 Task: For heading Use Playfair display with Light dark cornflower blue 2 colour & bold.  font size for heading24,  'Change the font style of data to'Roboto mono and font size to 16,  Change the alignment of both headline & data to Align center.  In the sheet  auditingWeeklySales_Analysis_2022
Action: Mouse moved to (82, 130)
Screenshot: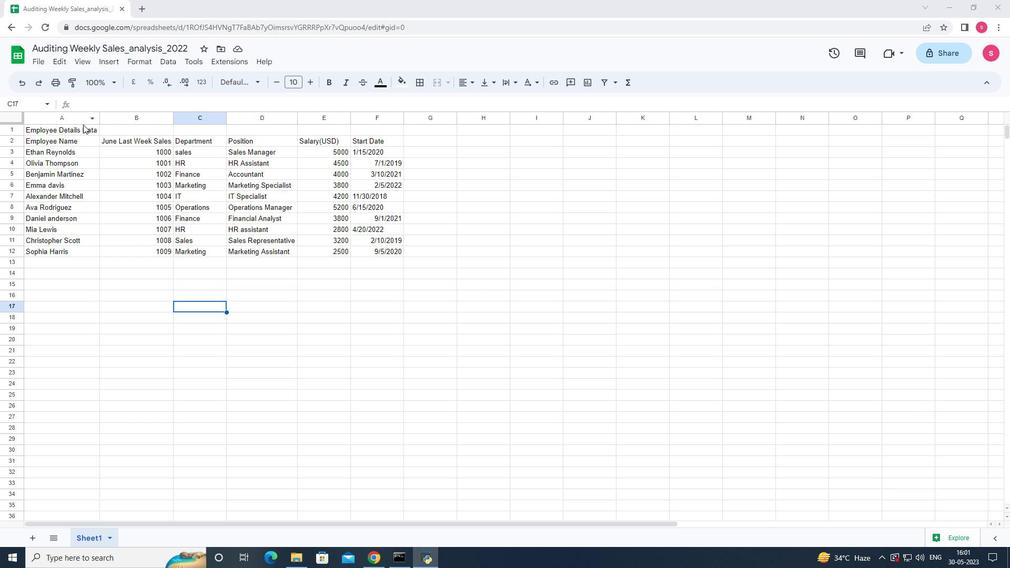 
Action: Mouse pressed left at (82, 130)
Screenshot: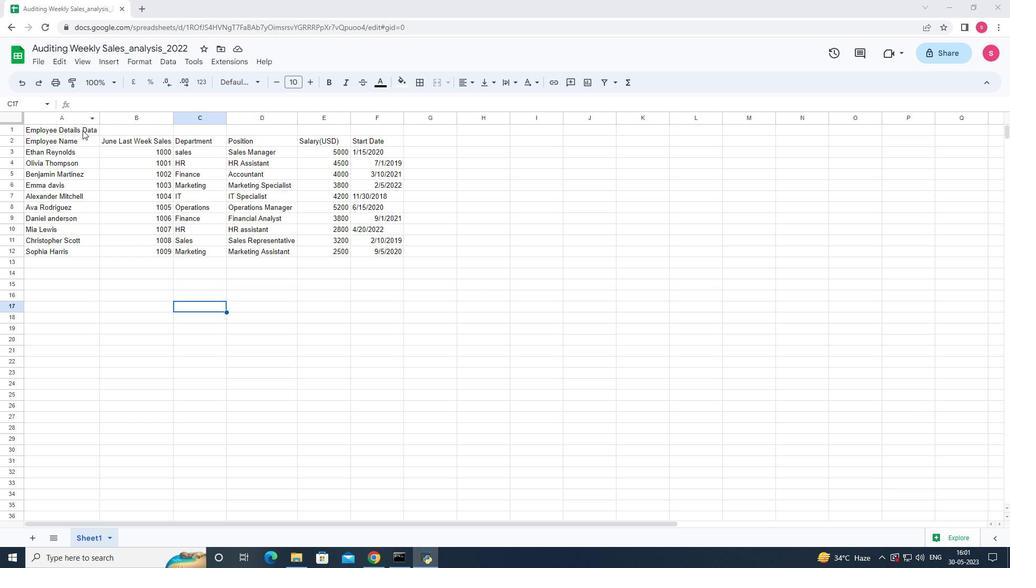 
Action: Mouse moved to (255, 82)
Screenshot: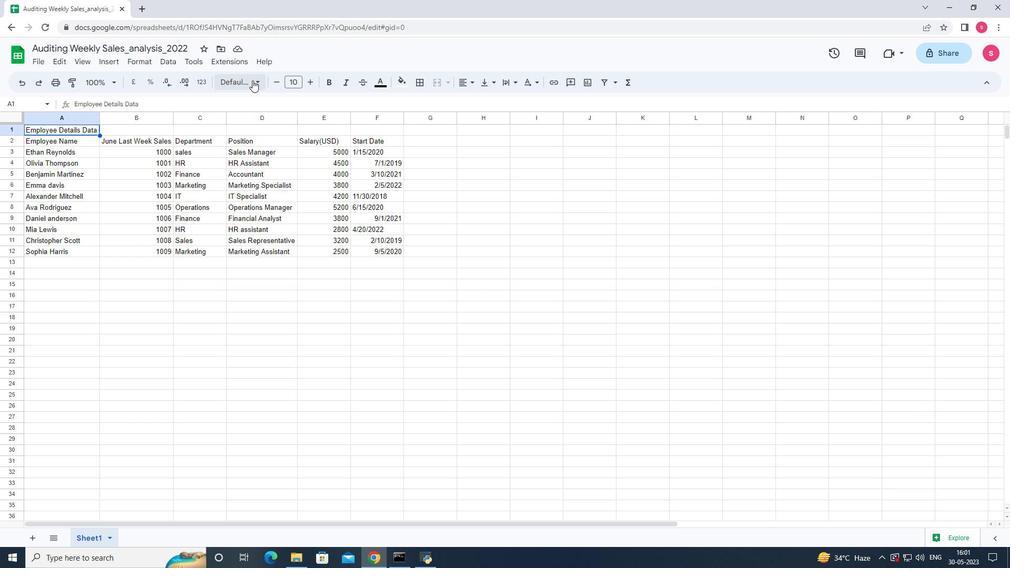 
Action: Mouse pressed left at (255, 82)
Screenshot: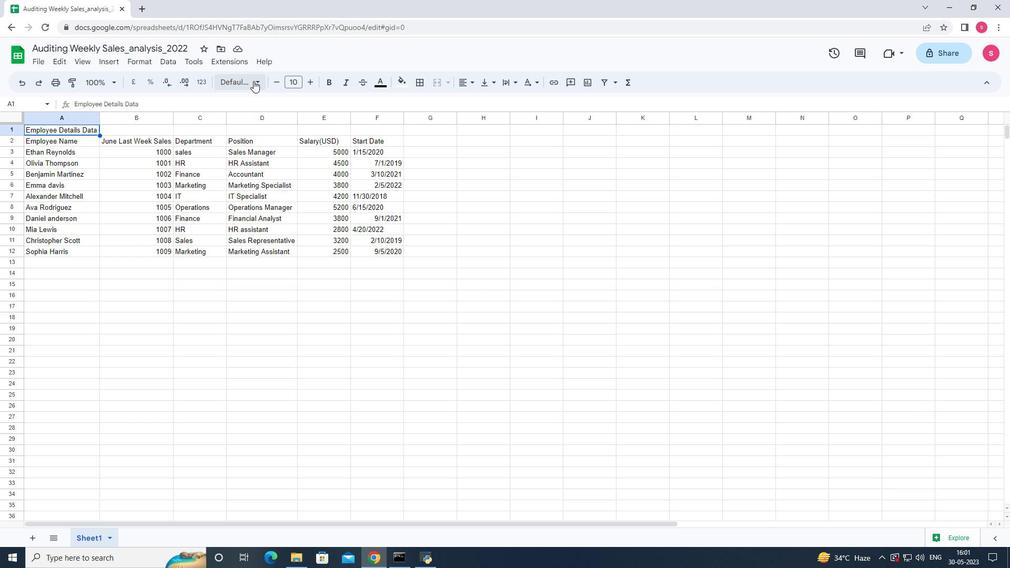 
Action: Mouse moved to (255, 417)
Screenshot: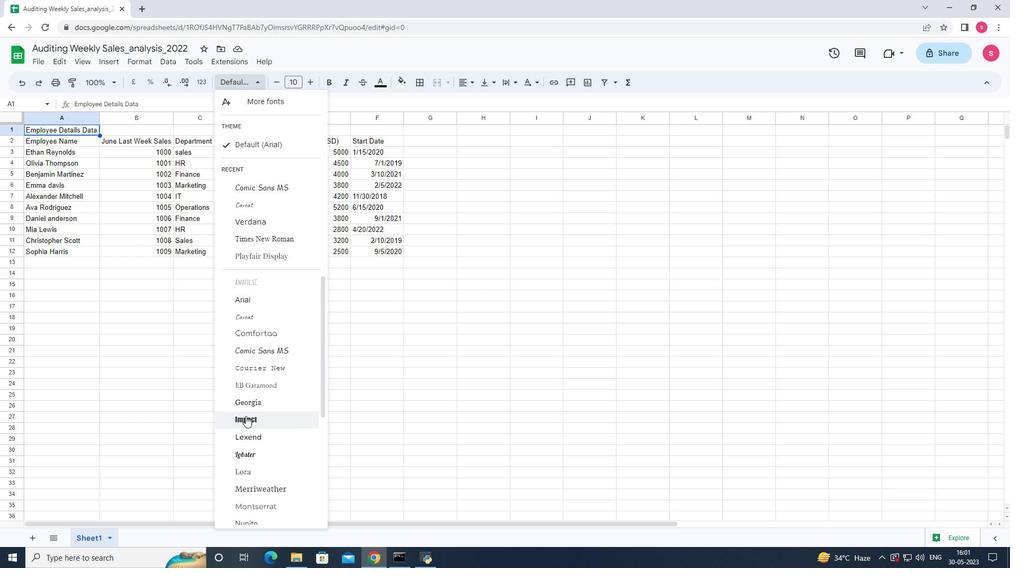 
Action: Mouse scrolled (255, 417) with delta (0, 0)
Screenshot: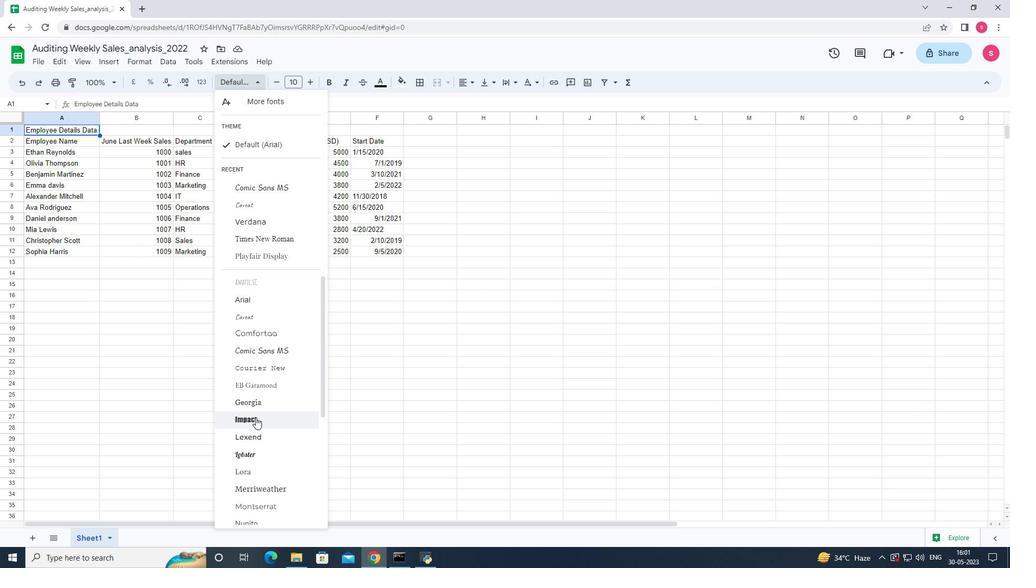 
Action: Mouse scrolled (255, 417) with delta (0, 0)
Screenshot: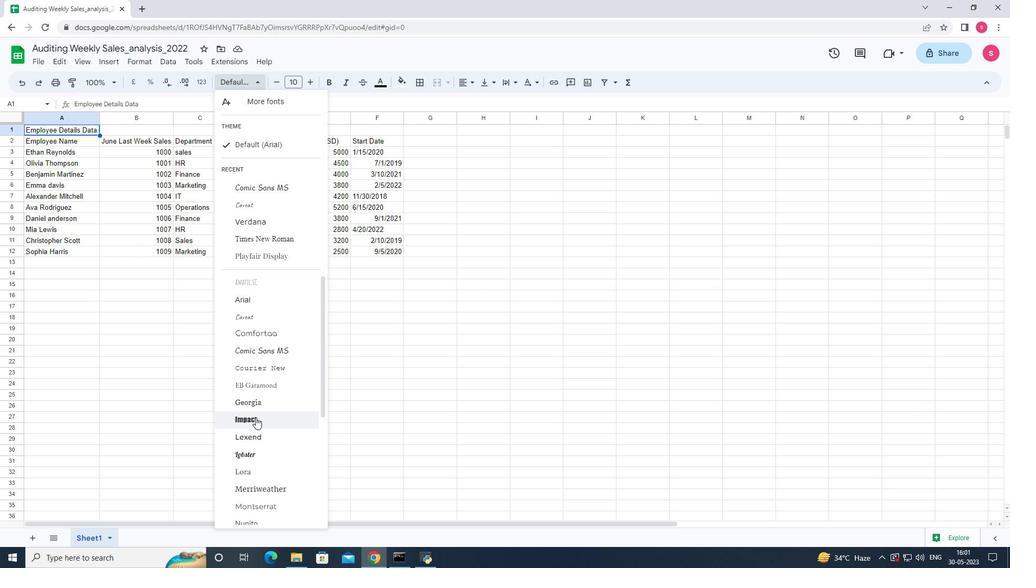 
Action: Mouse scrolled (255, 417) with delta (0, 0)
Screenshot: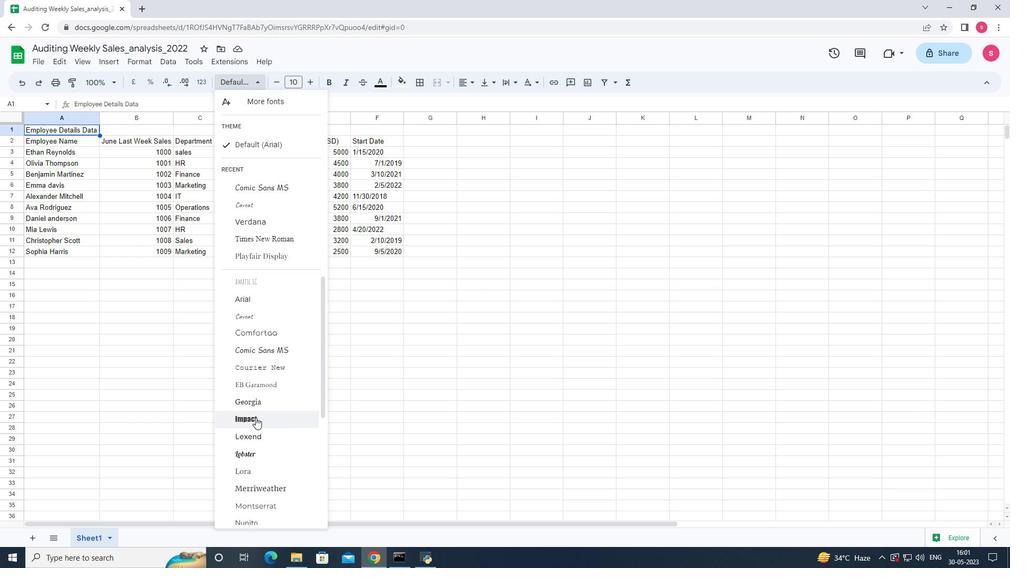 
Action: Mouse scrolled (255, 417) with delta (0, 0)
Screenshot: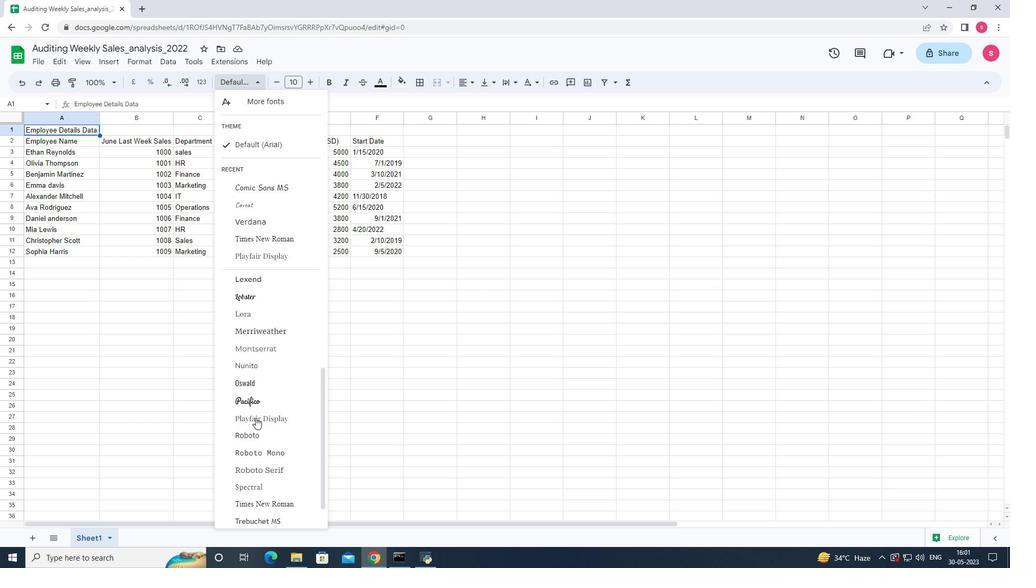 
Action: Mouse scrolled (255, 417) with delta (0, 0)
Screenshot: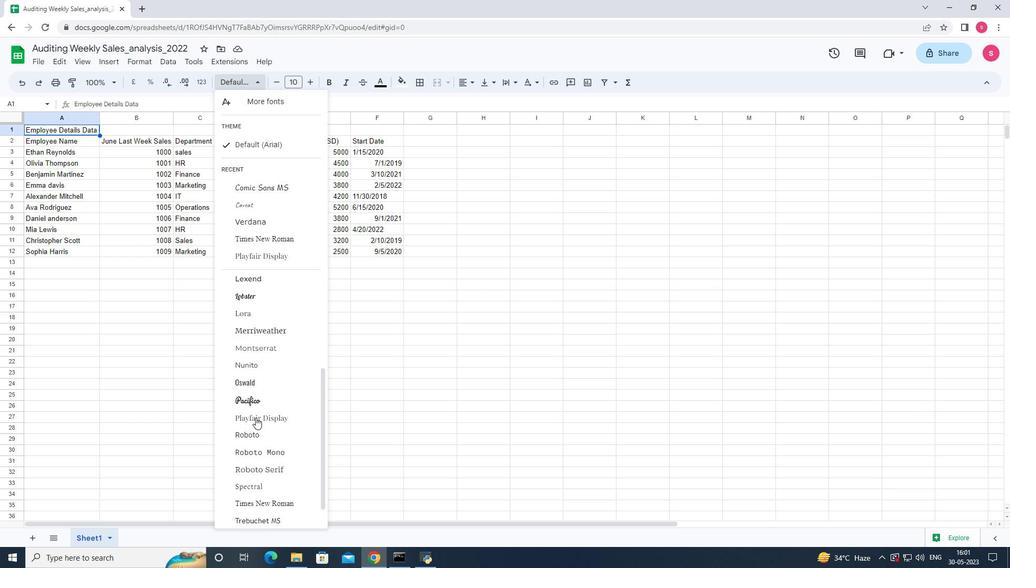 
Action: Mouse moved to (263, 396)
Screenshot: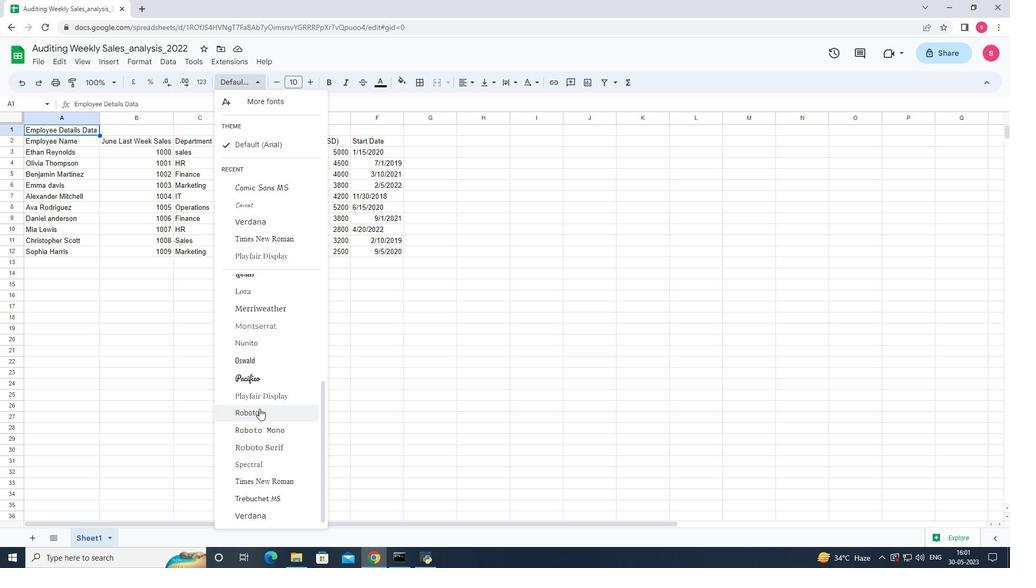 
Action: Mouse pressed left at (263, 396)
Screenshot: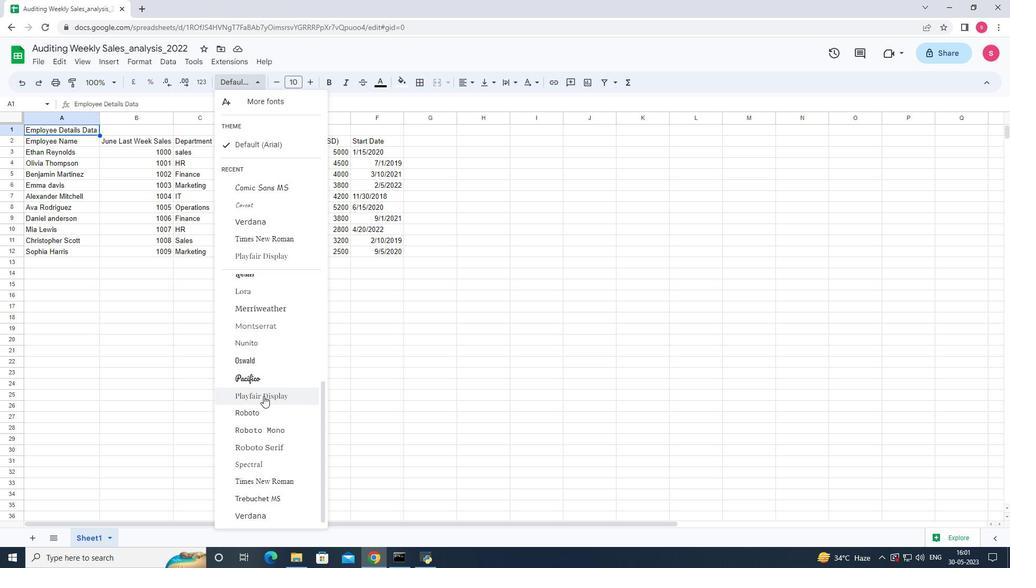 
Action: Mouse moved to (380, 84)
Screenshot: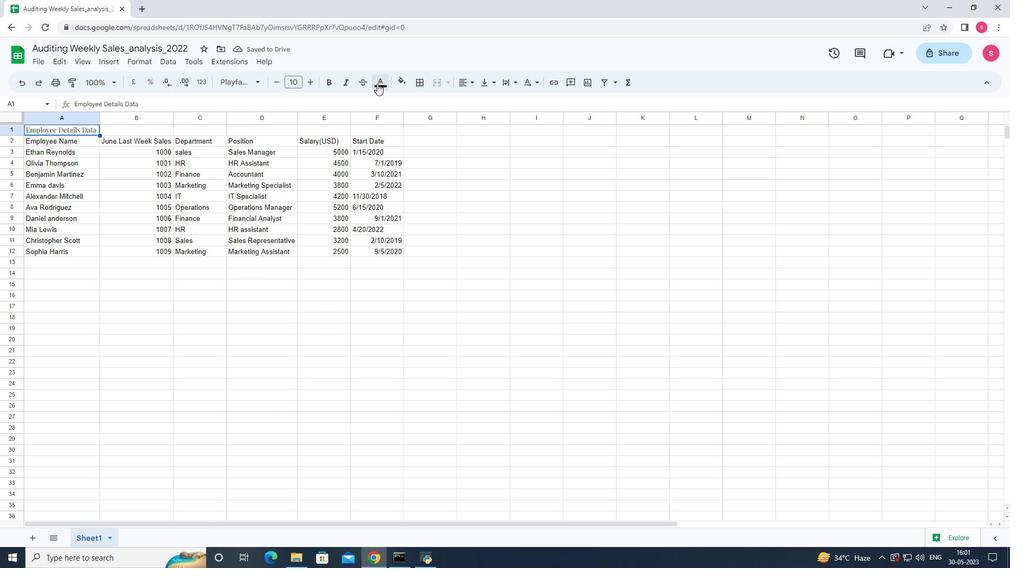 
Action: Mouse pressed left at (380, 84)
Screenshot: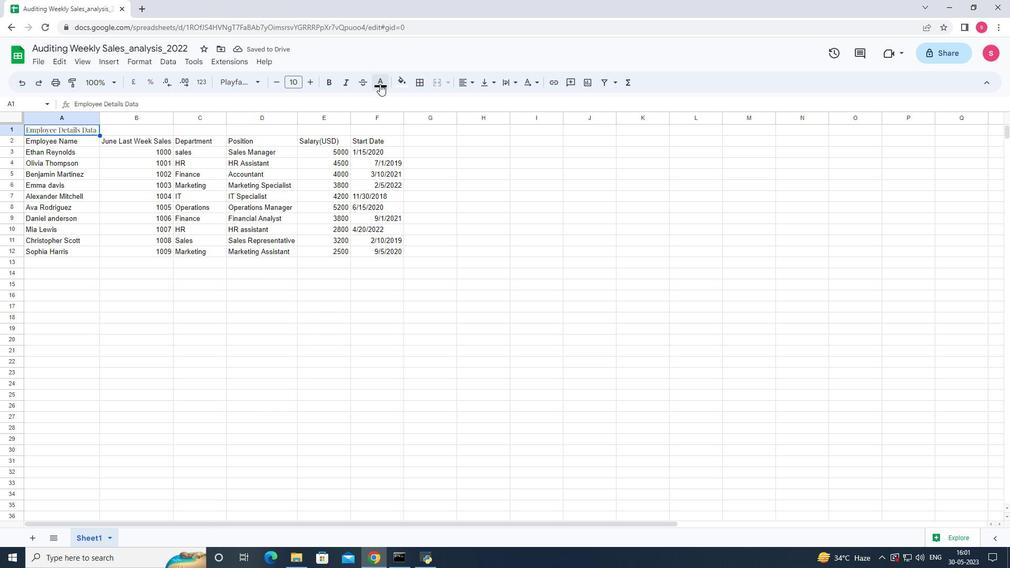 
Action: Mouse moved to (450, 188)
Screenshot: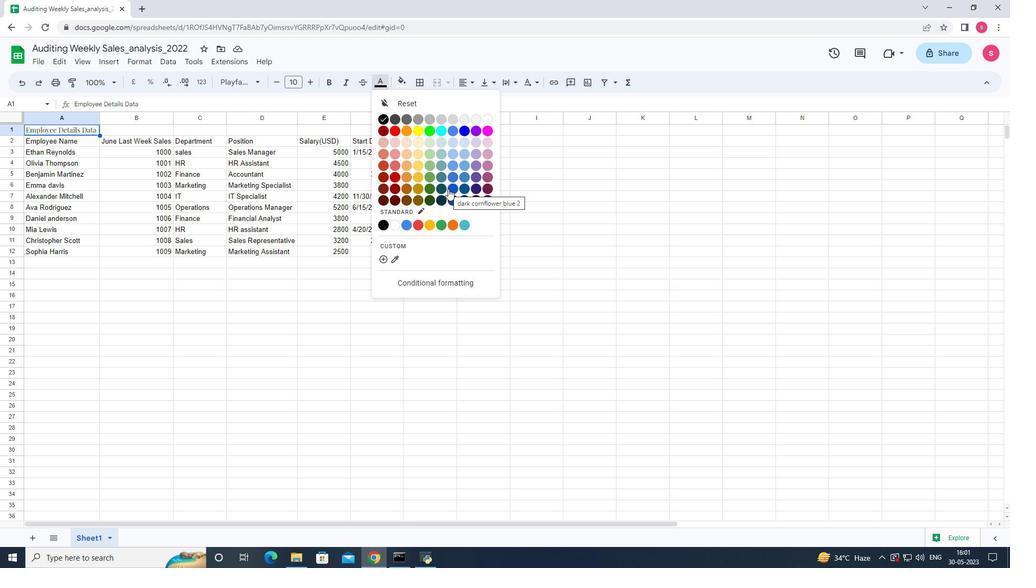 
Action: Mouse pressed left at (450, 188)
Screenshot: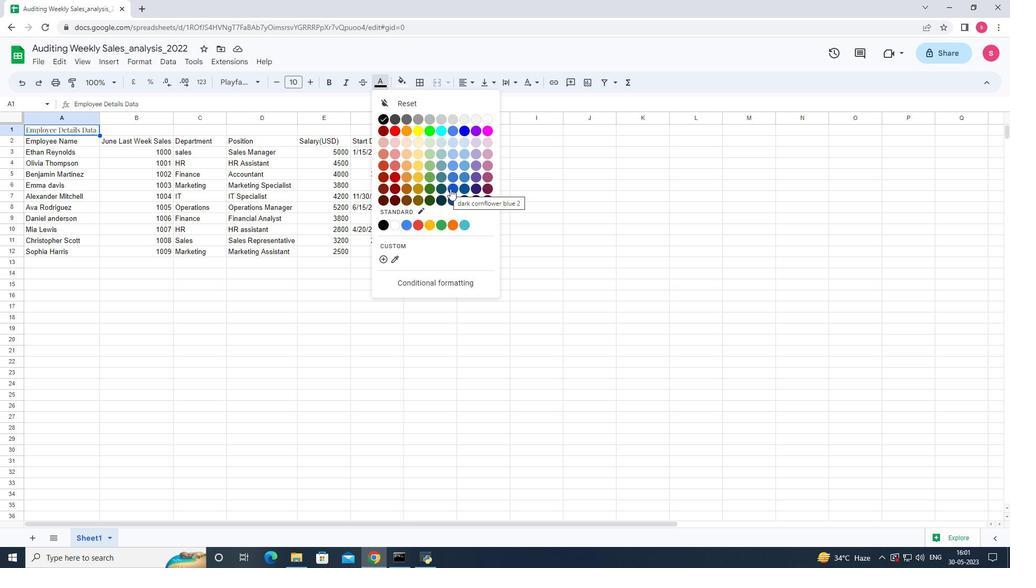 
Action: Mouse moved to (130, 59)
Screenshot: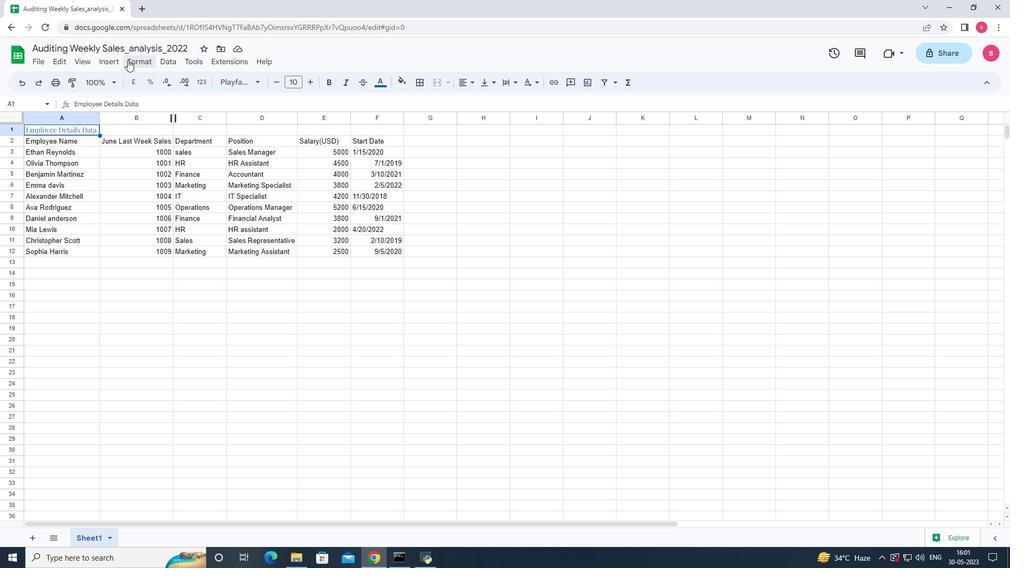 
Action: Mouse pressed left at (130, 59)
Screenshot: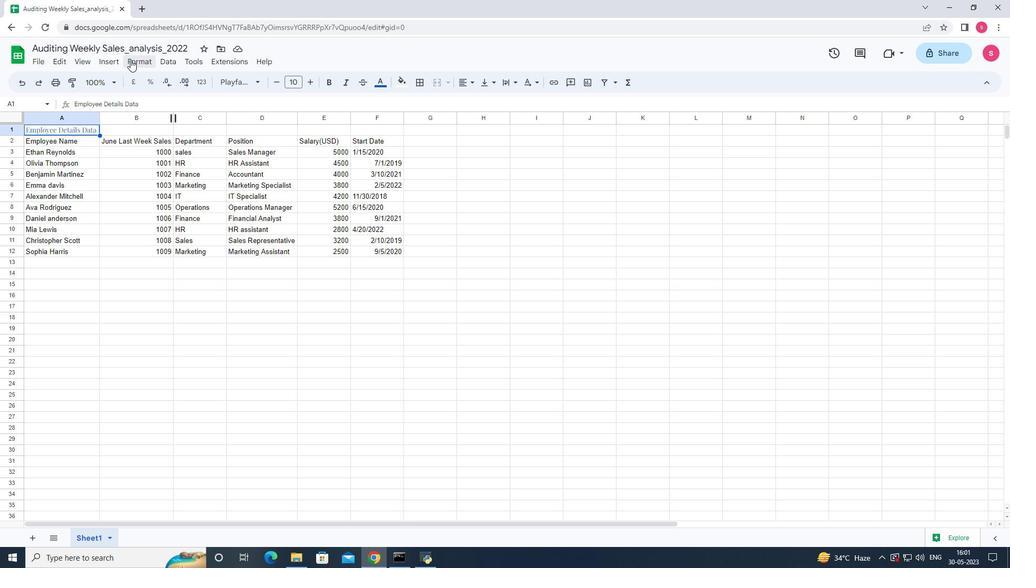 
Action: Mouse moved to (103, 64)
Screenshot: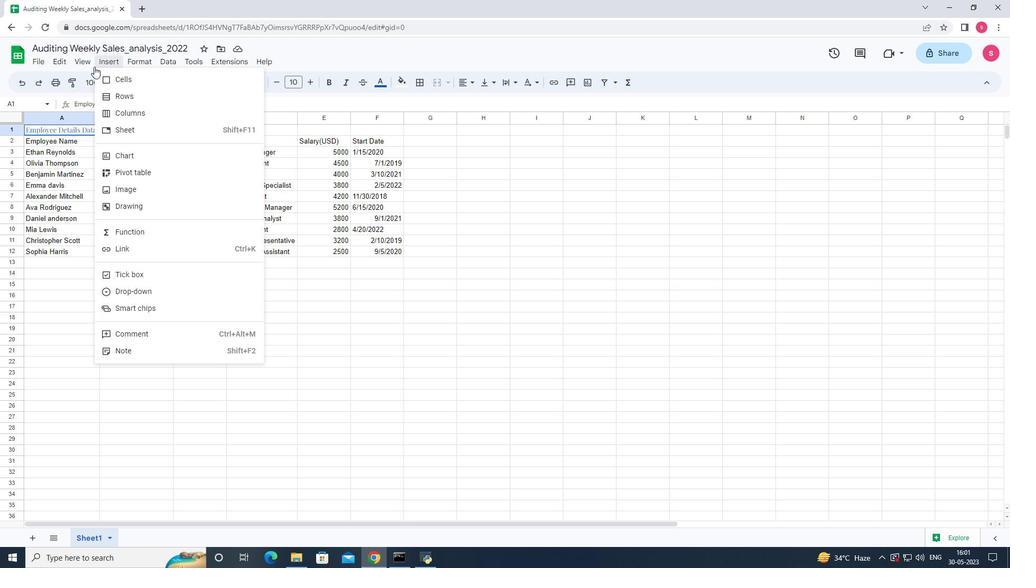 
Action: Mouse pressed left at (103, 64)
Screenshot: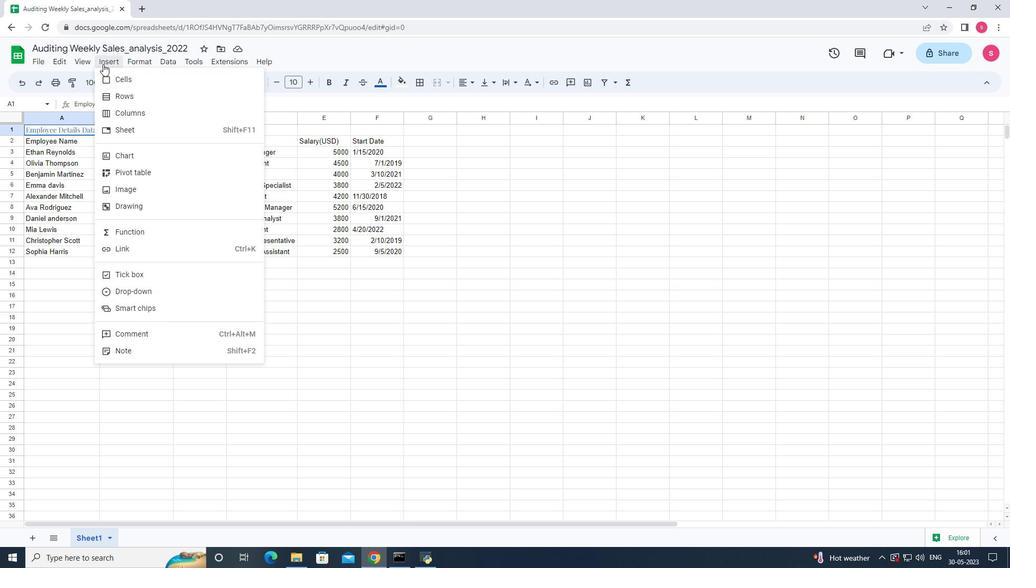 
Action: Mouse moved to (133, 64)
Screenshot: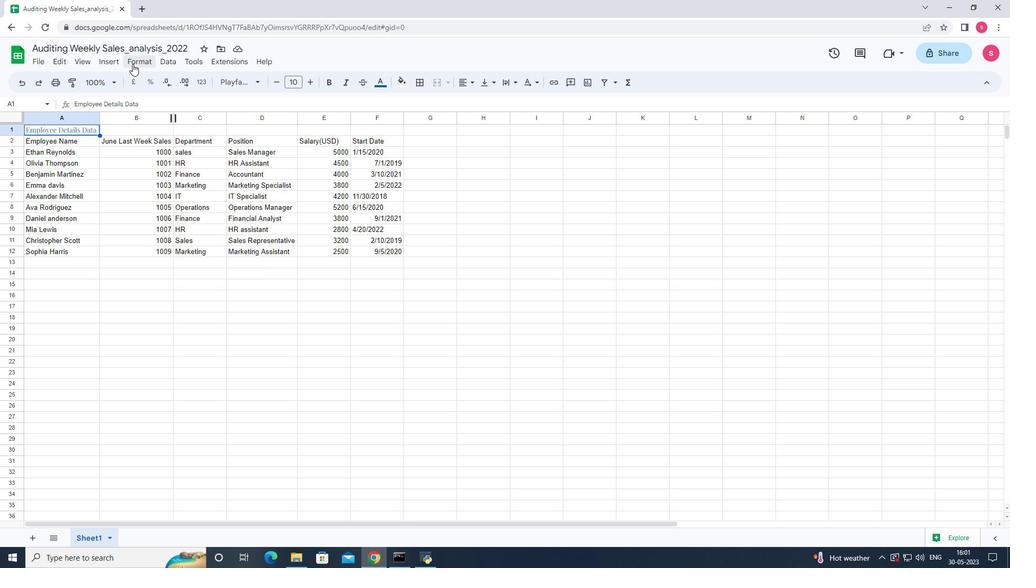
Action: Mouse pressed left at (133, 64)
Screenshot: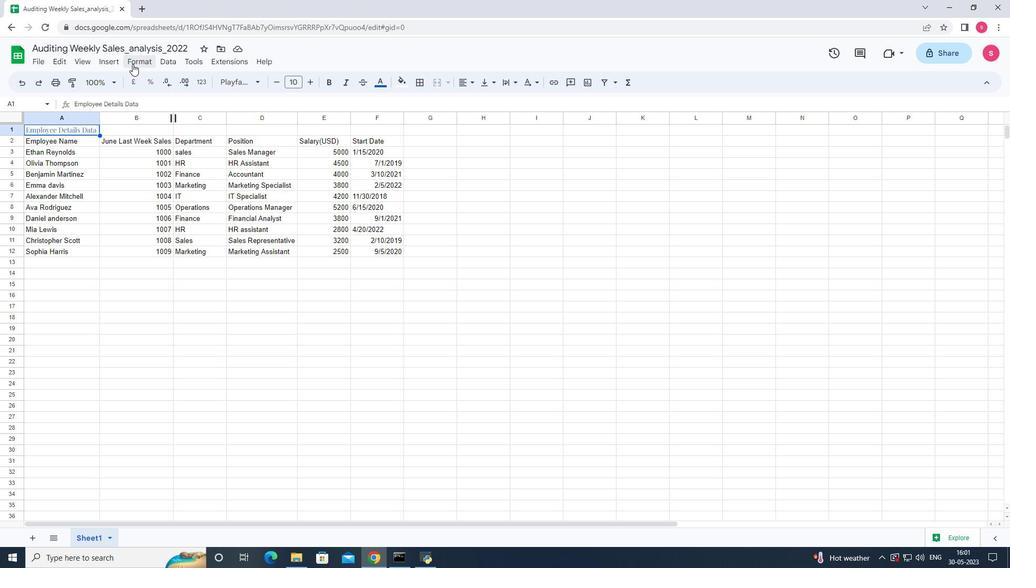 
Action: Mouse moved to (118, 61)
Screenshot: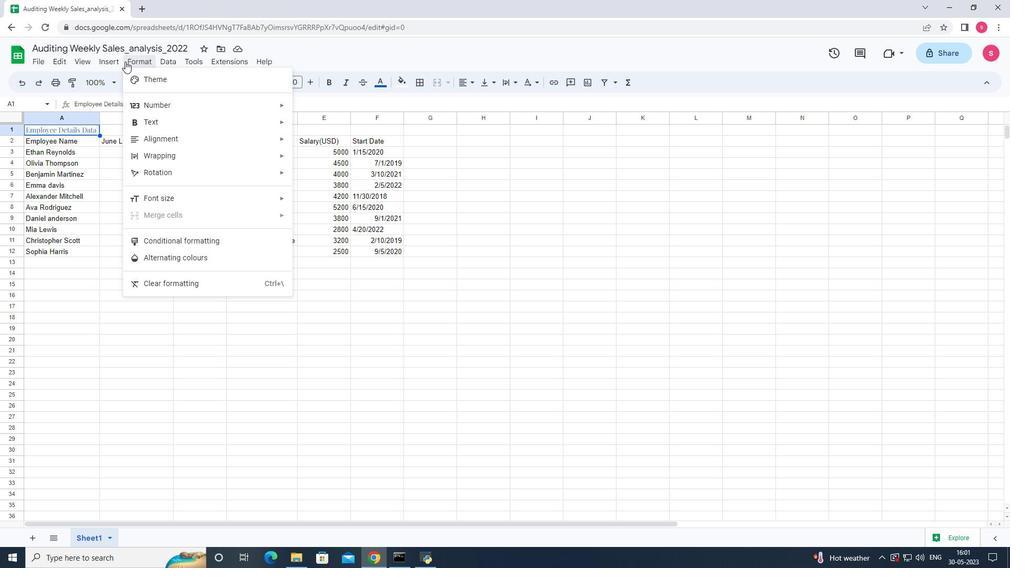 
Action: Mouse pressed left at (118, 61)
Screenshot: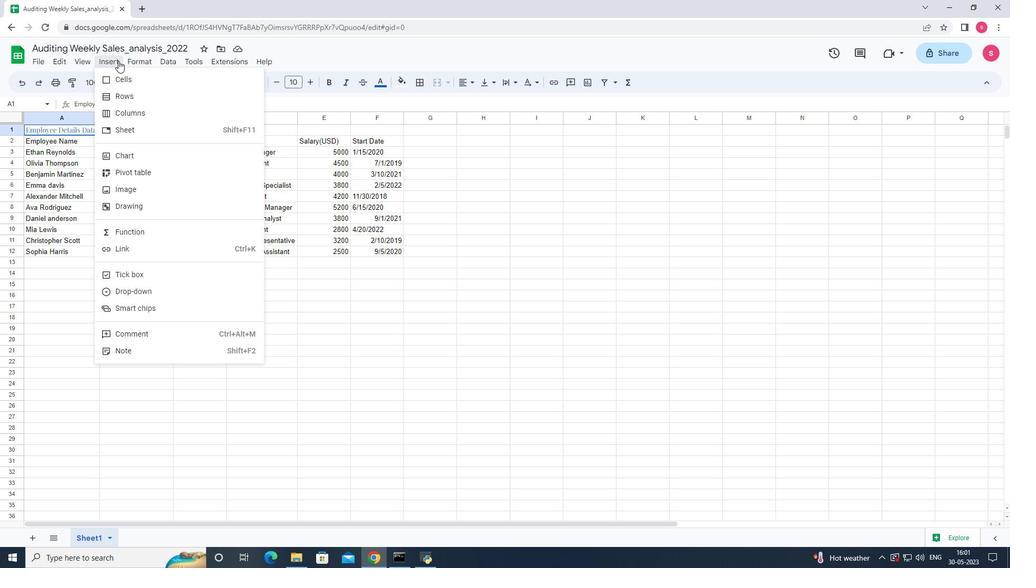 
Action: Mouse pressed left at (118, 61)
Screenshot: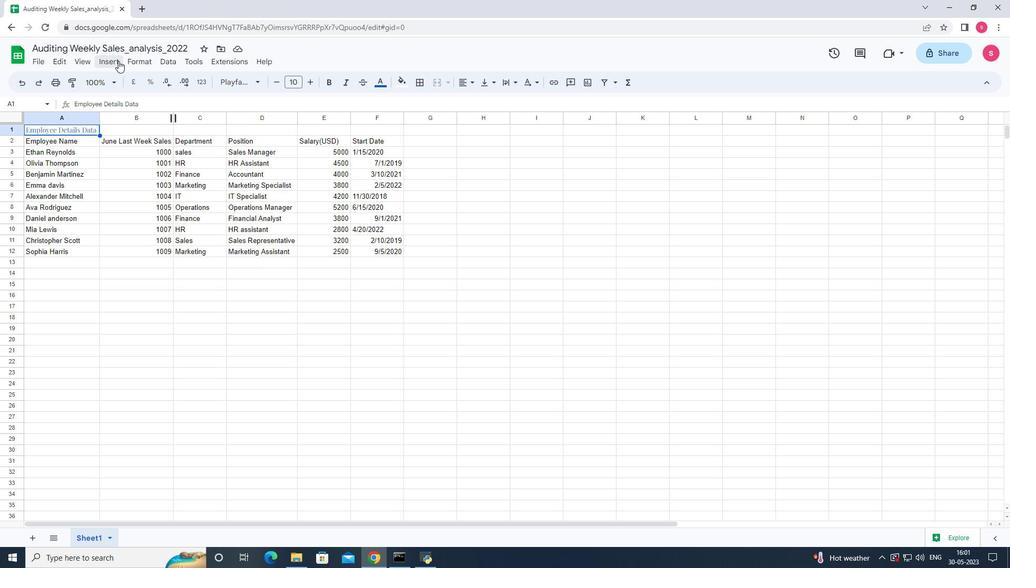 
Action: Mouse moved to (172, 60)
Screenshot: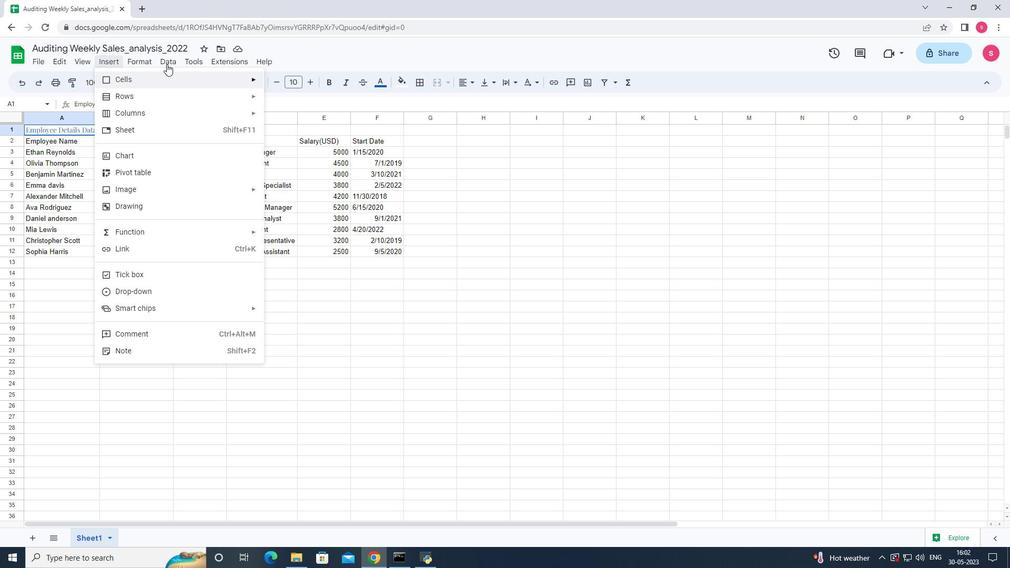 
Action: Mouse pressed left at (172, 60)
Screenshot: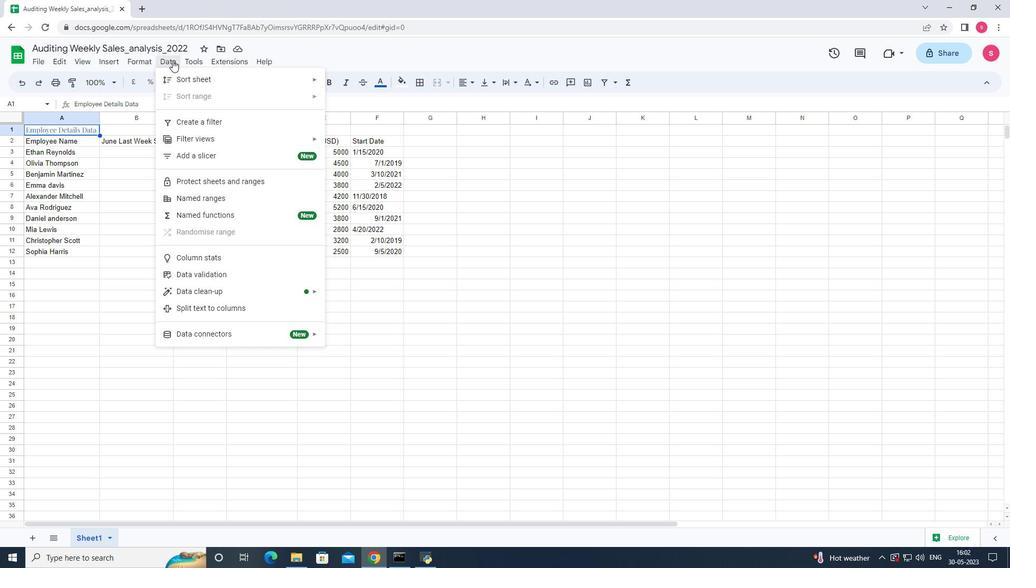 
Action: Mouse pressed left at (172, 60)
Screenshot: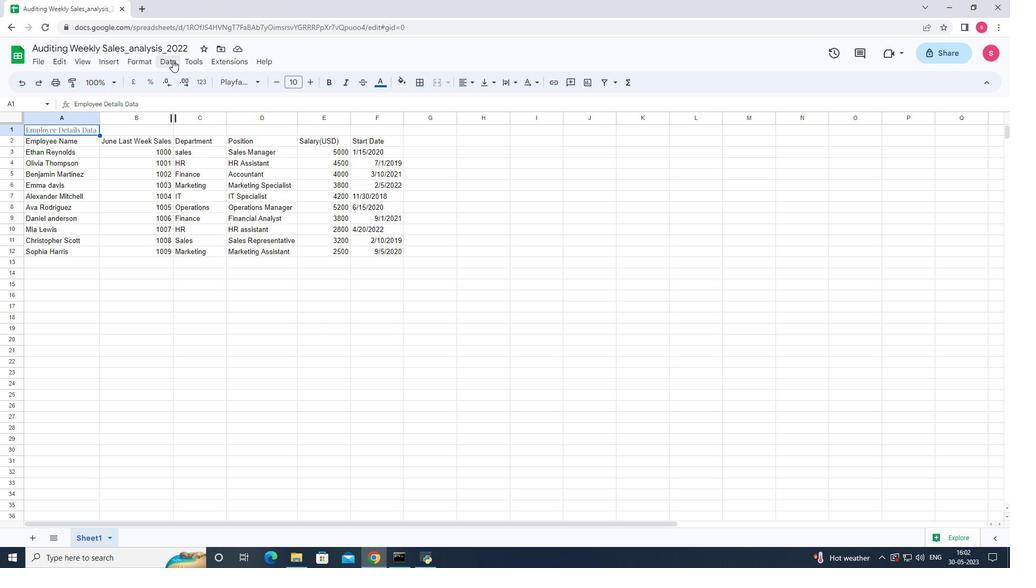 
Action: Mouse moved to (326, 121)
Screenshot: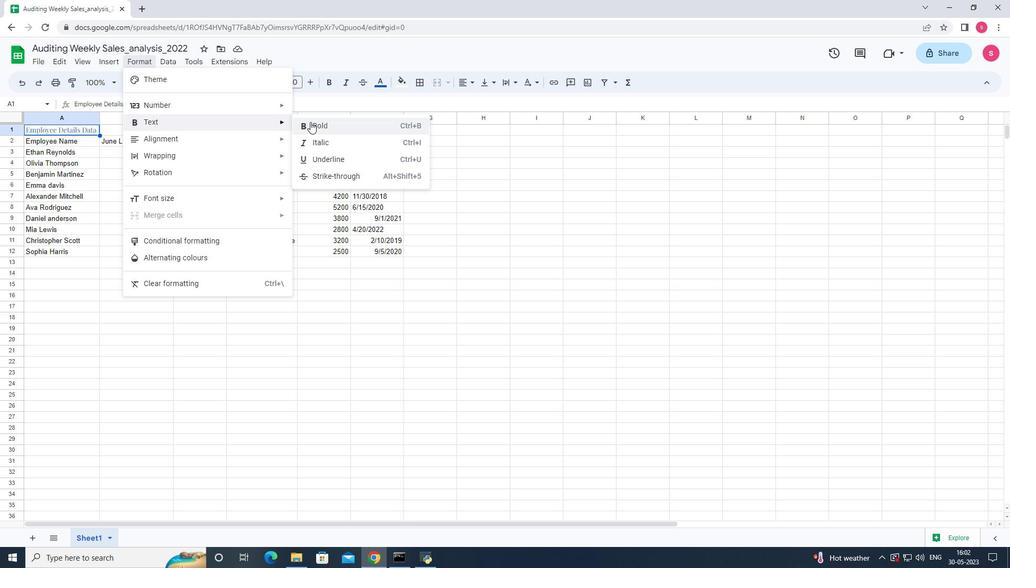
Action: Mouse pressed left at (326, 121)
Screenshot: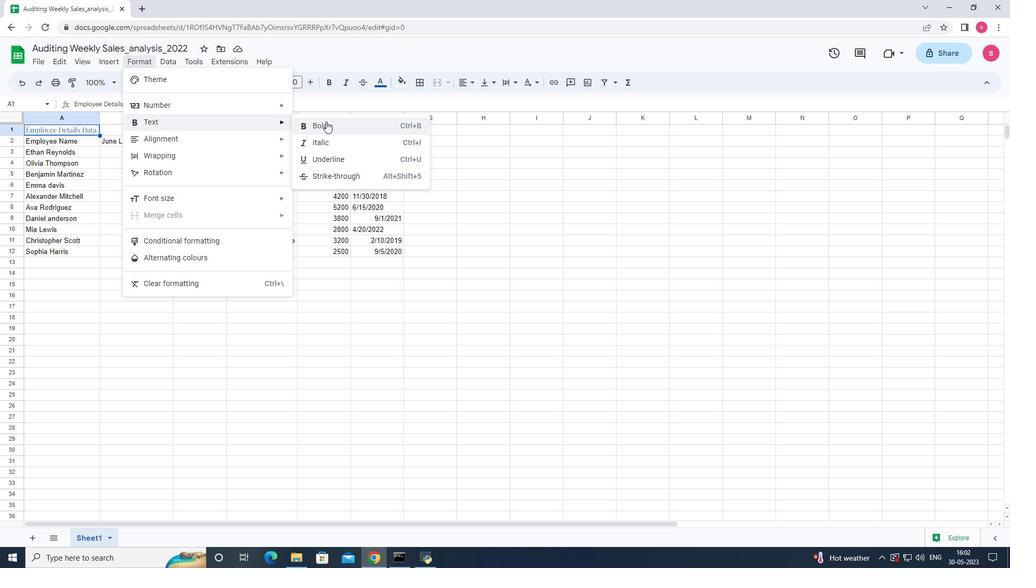
Action: Mouse moved to (308, 84)
Screenshot: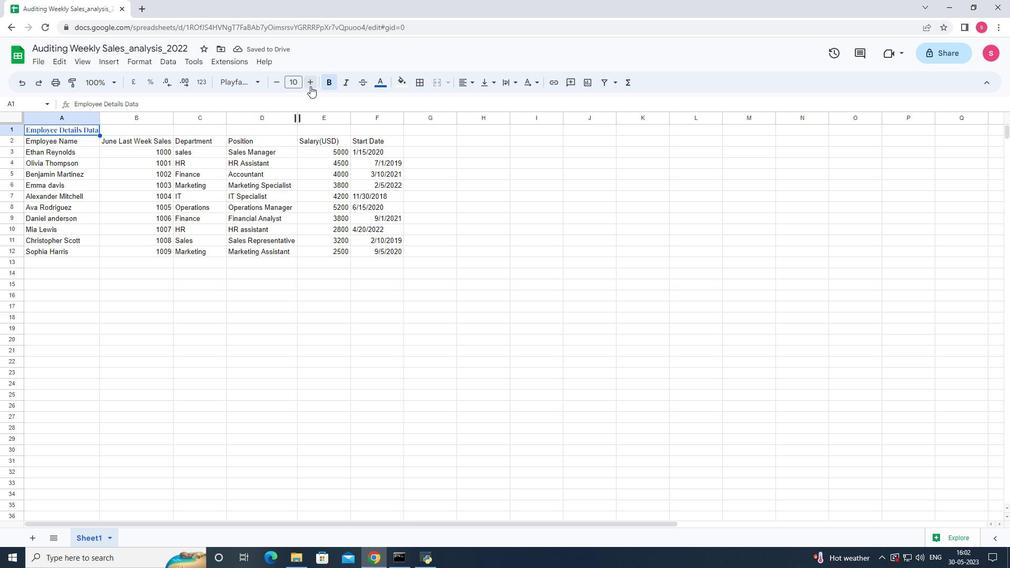 
Action: Mouse pressed left at (308, 84)
Screenshot: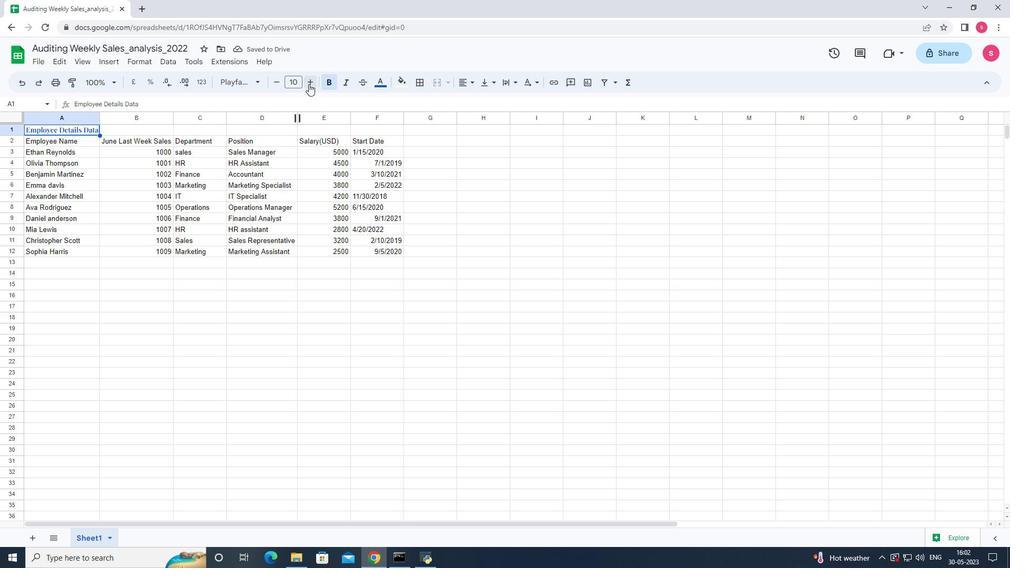 
Action: Mouse pressed left at (308, 84)
Screenshot: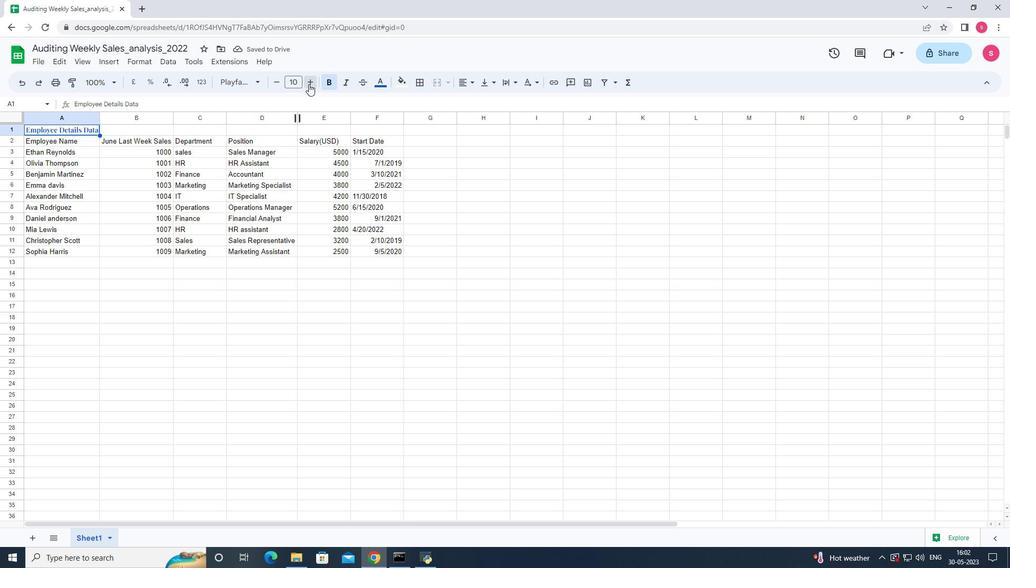 
Action: Mouse pressed left at (308, 84)
Screenshot: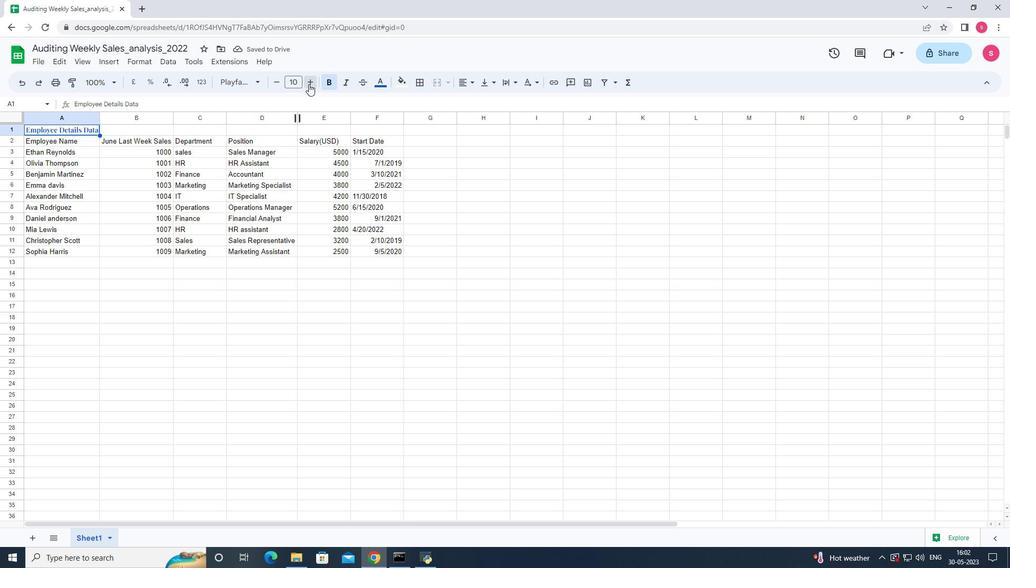 
Action: Mouse pressed left at (308, 84)
Screenshot: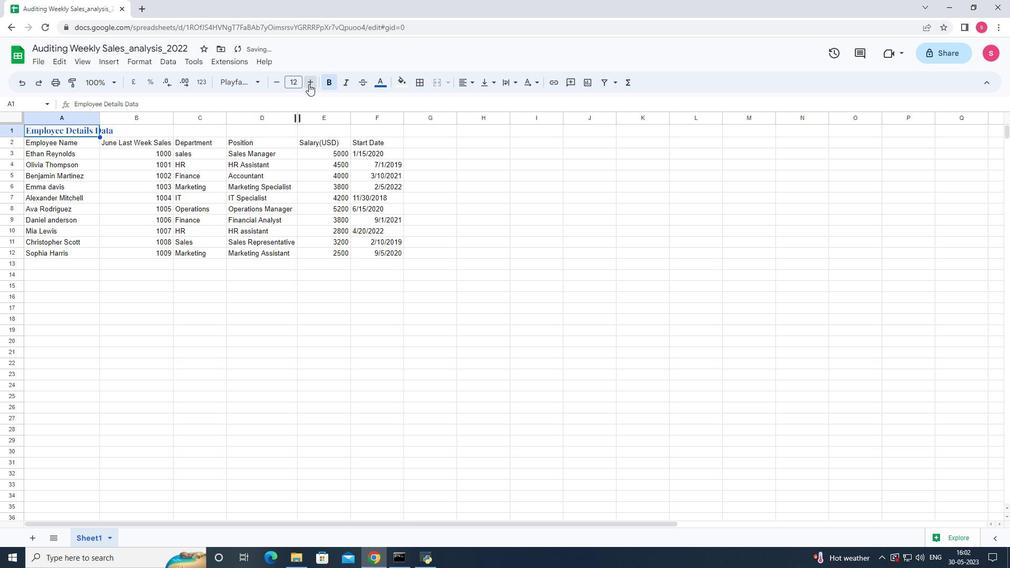
Action: Mouse pressed left at (308, 84)
Screenshot: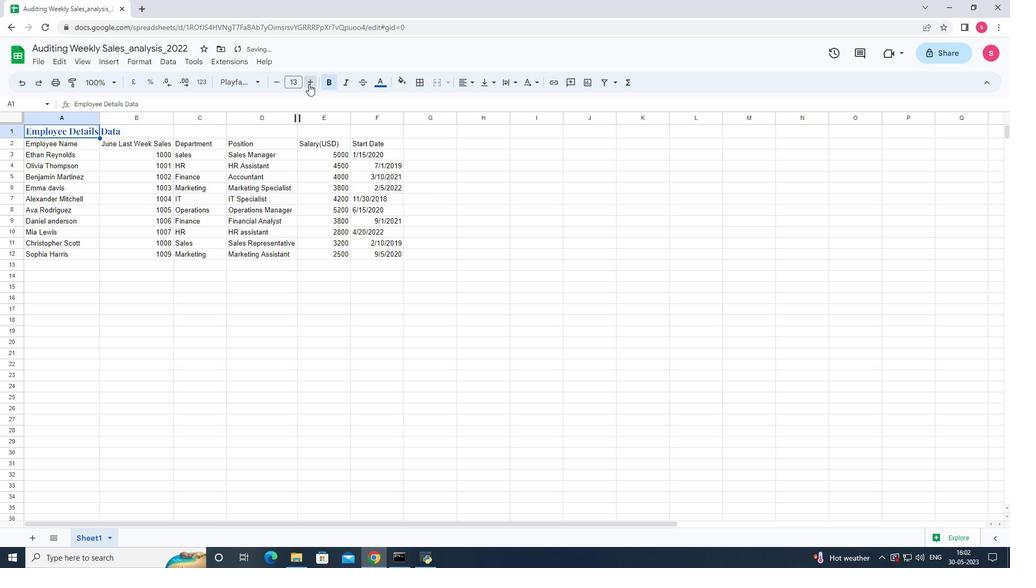 
Action: Mouse pressed left at (308, 84)
Screenshot: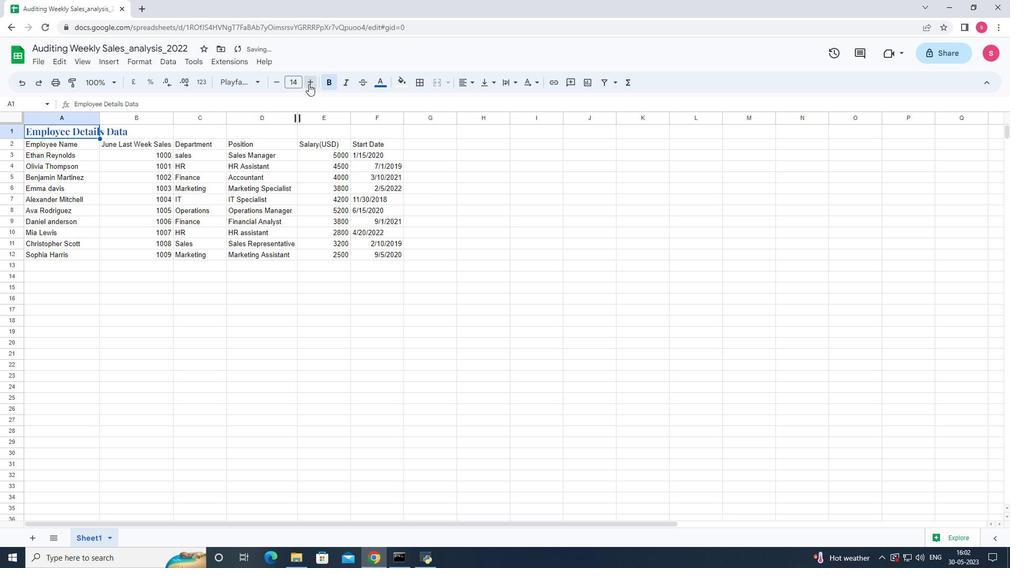 
Action: Mouse pressed left at (308, 84)
Screenshot: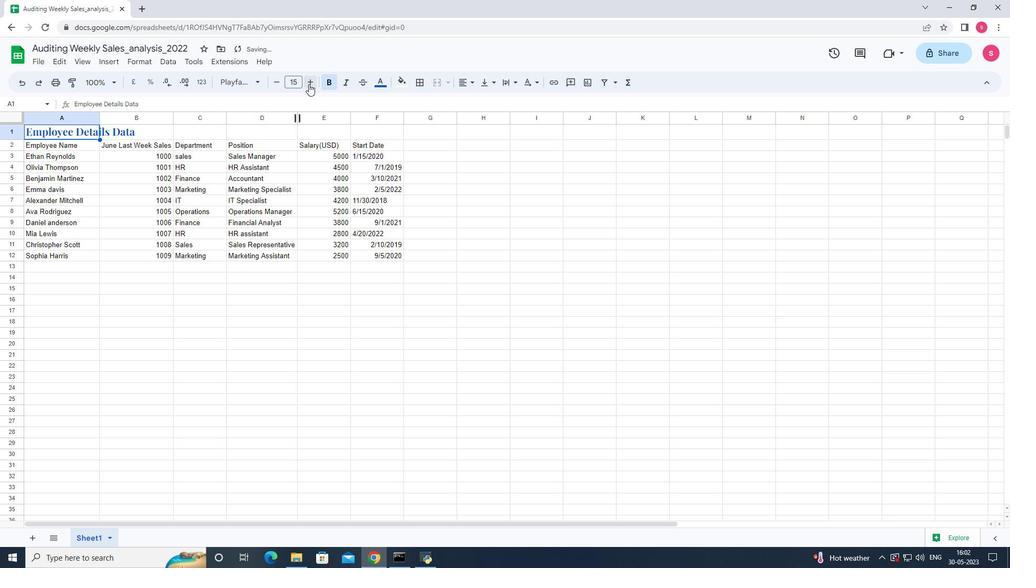 
Action: Mouse pressed left at (308, 84)
Screenshot: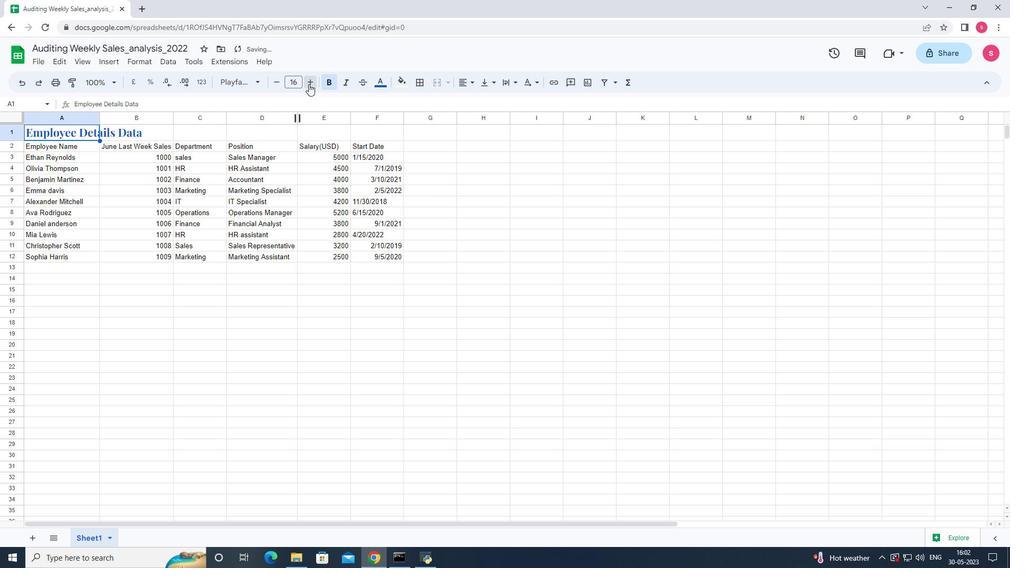 
Action: Mouse pressed left at (308, 84)
Screenshot: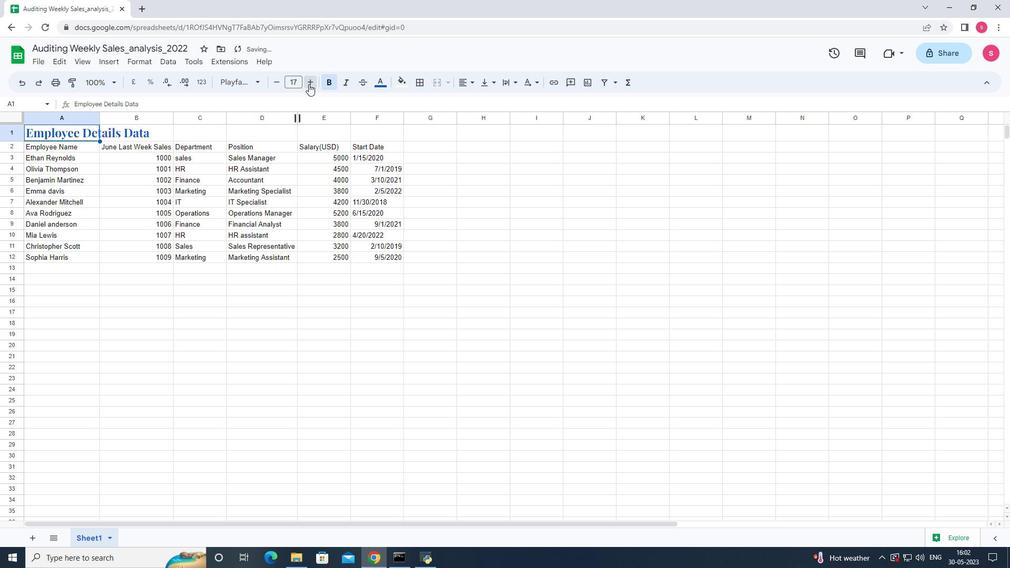 
Action: Mouse pressed left at (308, 84)
Screenshot: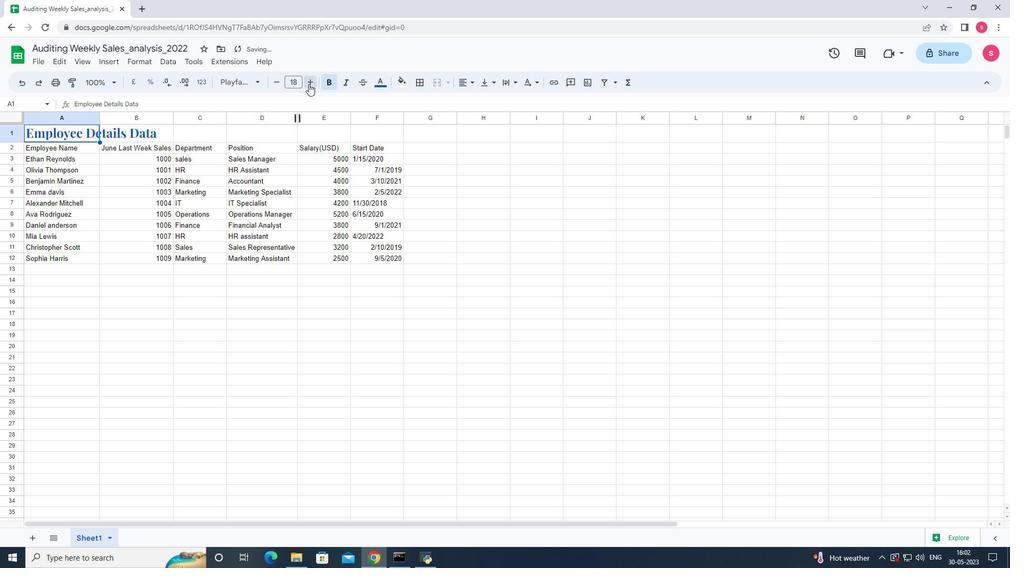 
Action: Mouse pressed left at (308, 84)
Screenshot: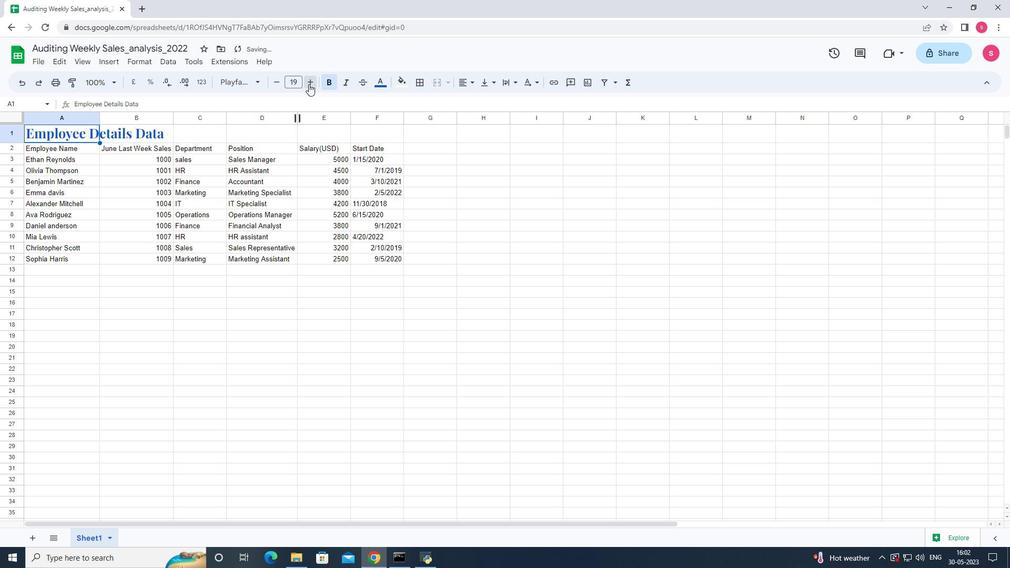 
Action: Mouse pressed left at (308, 84)
Screenshot: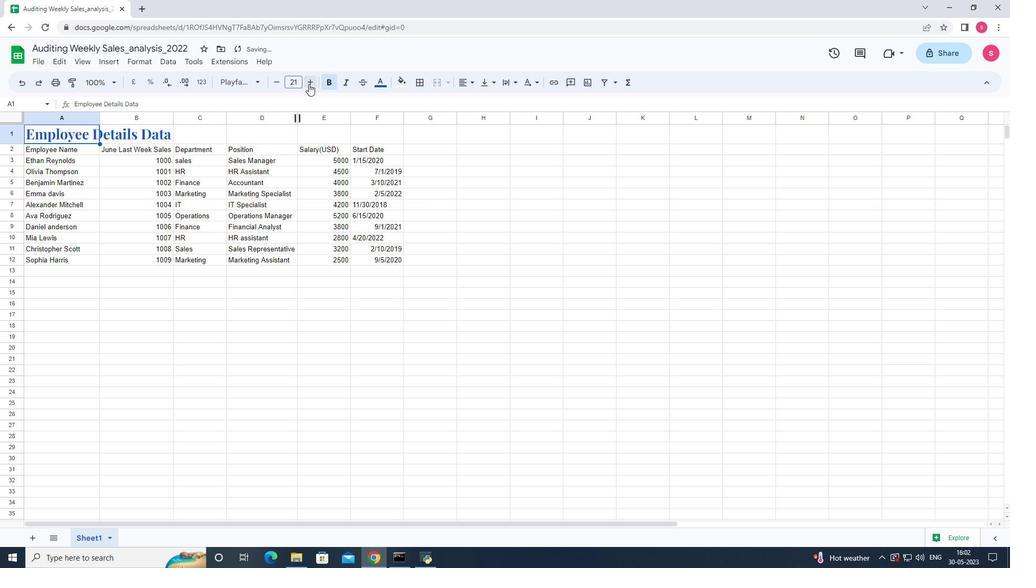
Action: Mouse pressed left at (308, 84)
Screenshot: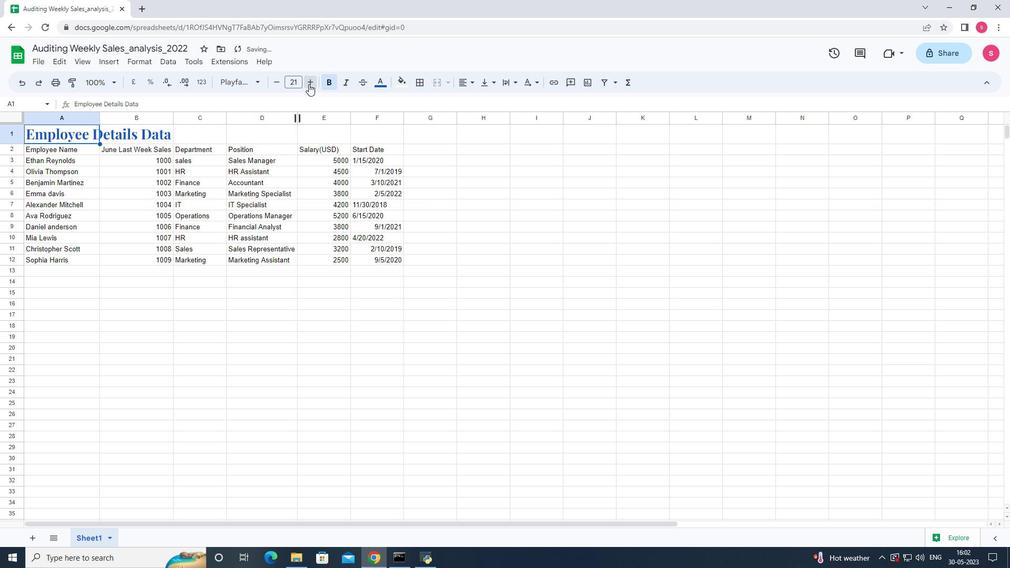 
Action: Mouse pressed left at (308, 84)
Screenshot: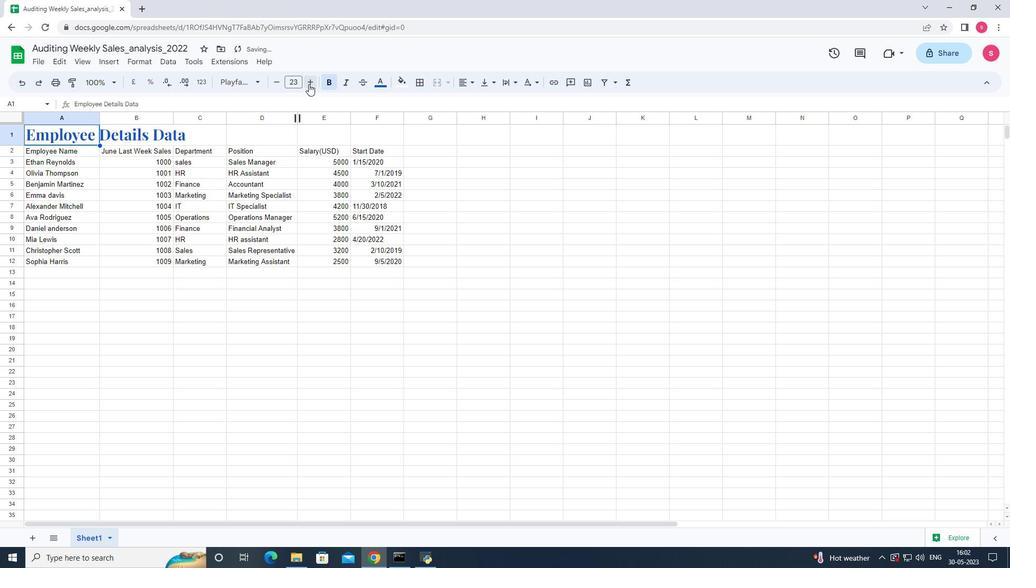 
Action: Mouse moved to (71, 130)
Screenshot: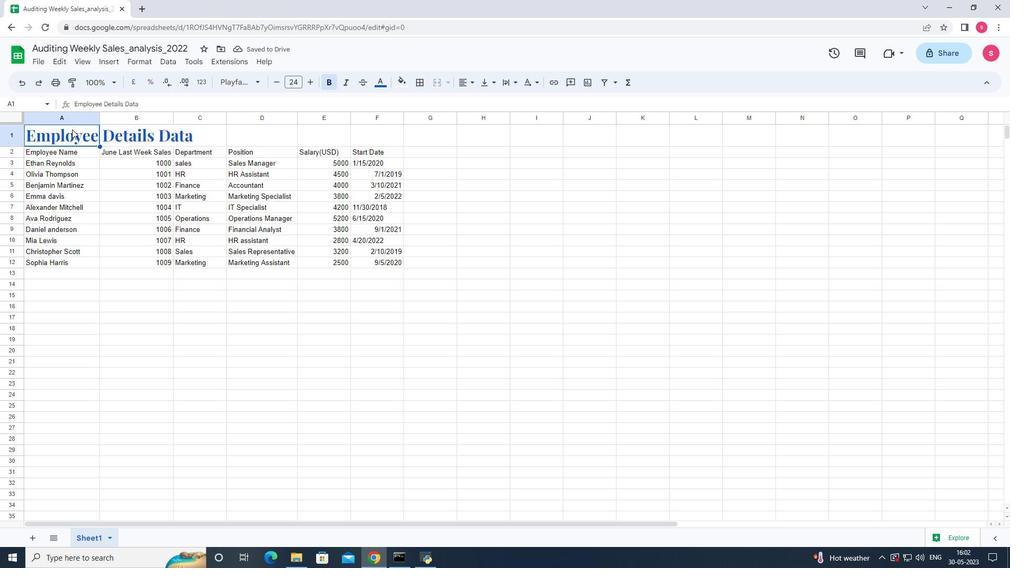 
Action: Mouse pressed left at (71, 130)
Screenshot: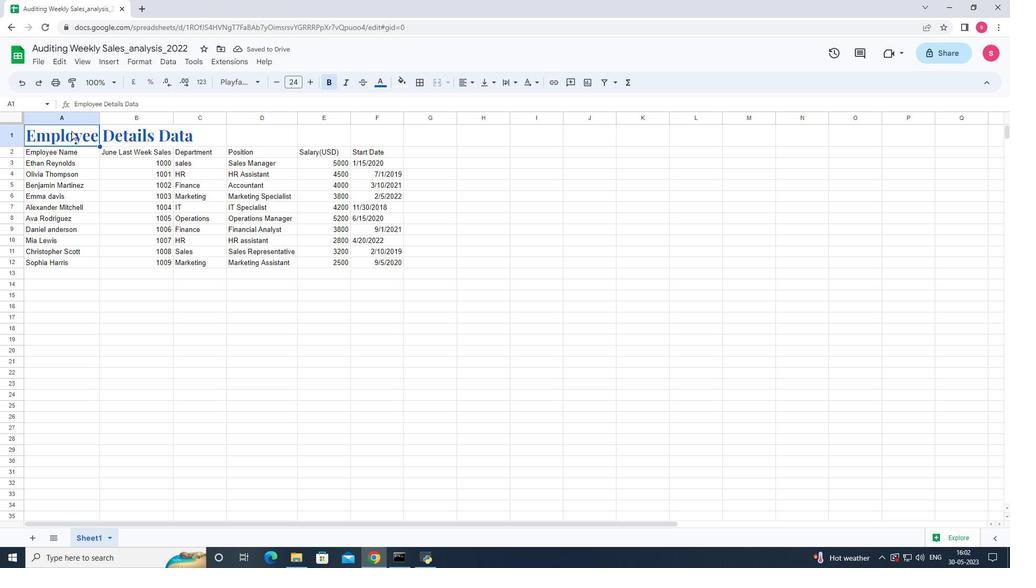 
Action: Mouse moved to (438, 82)
Screenshot: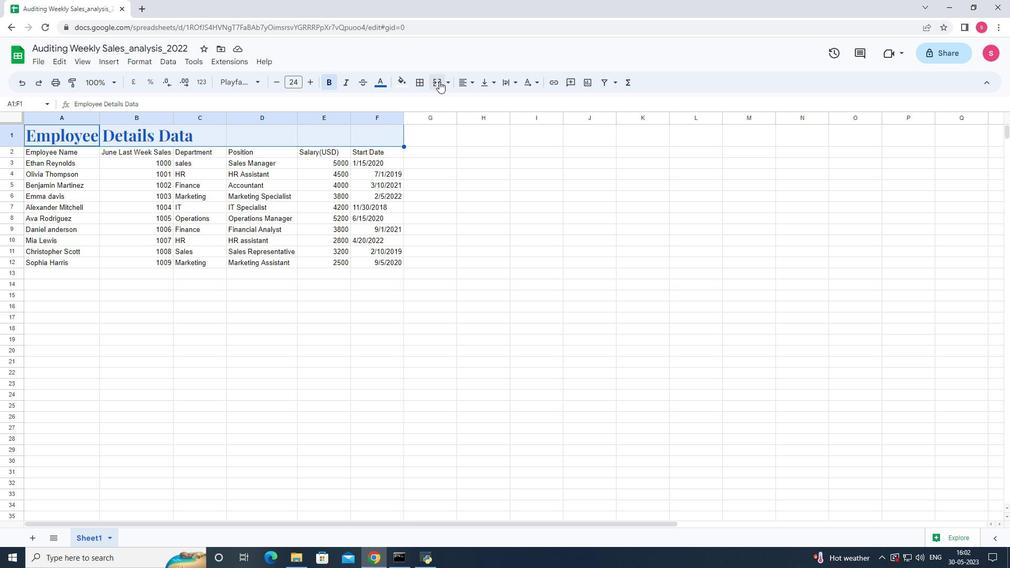 
Action: Mouse pressed left at (438, 82)
Screenshot: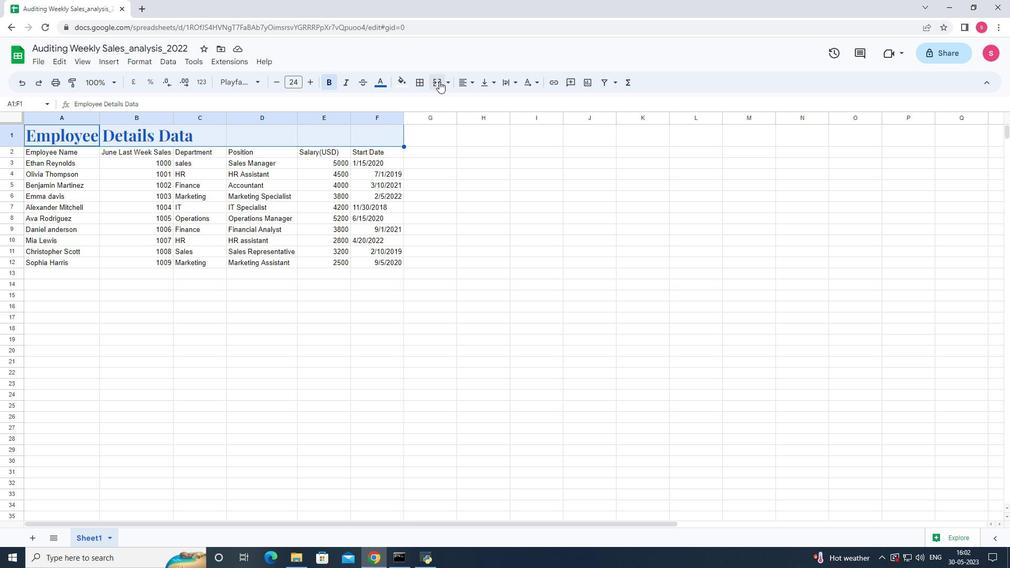 
Action: Mouse moved to (73, 152)
Screenshot: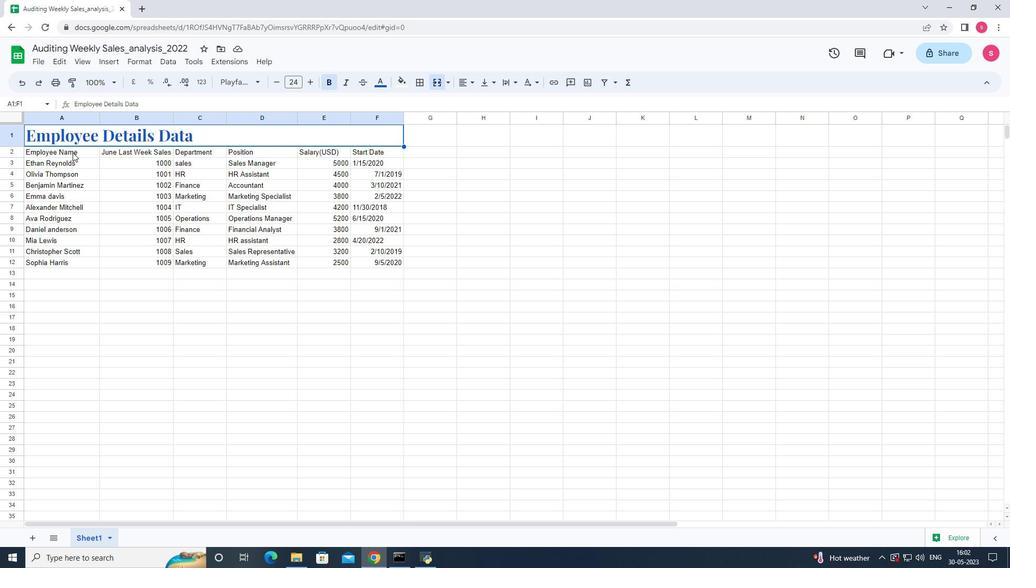 
Action: Mouse pressed left at (73, 152)
Screenshot: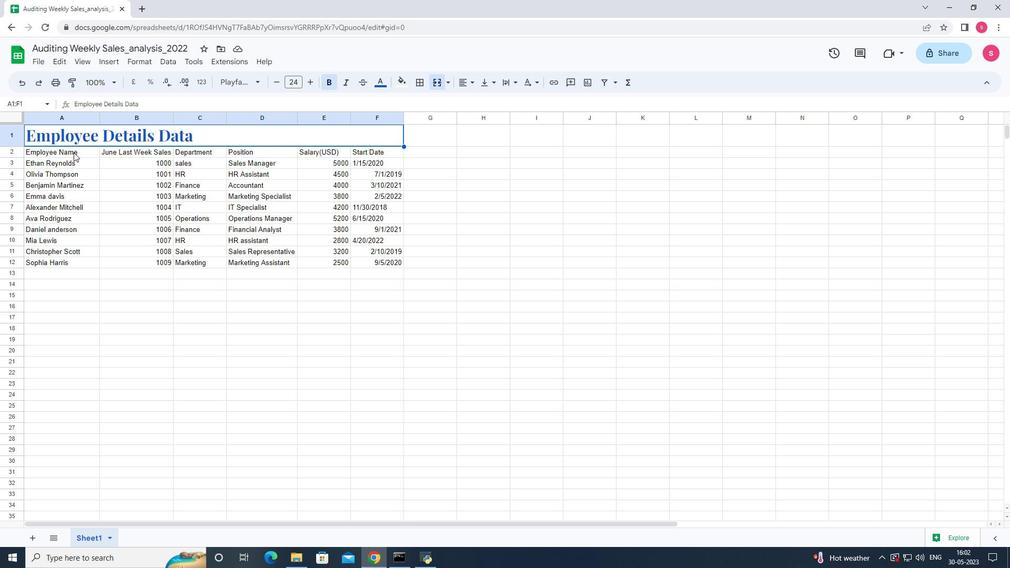 
Action: Mouse moved to (255, 80)
Screenshot: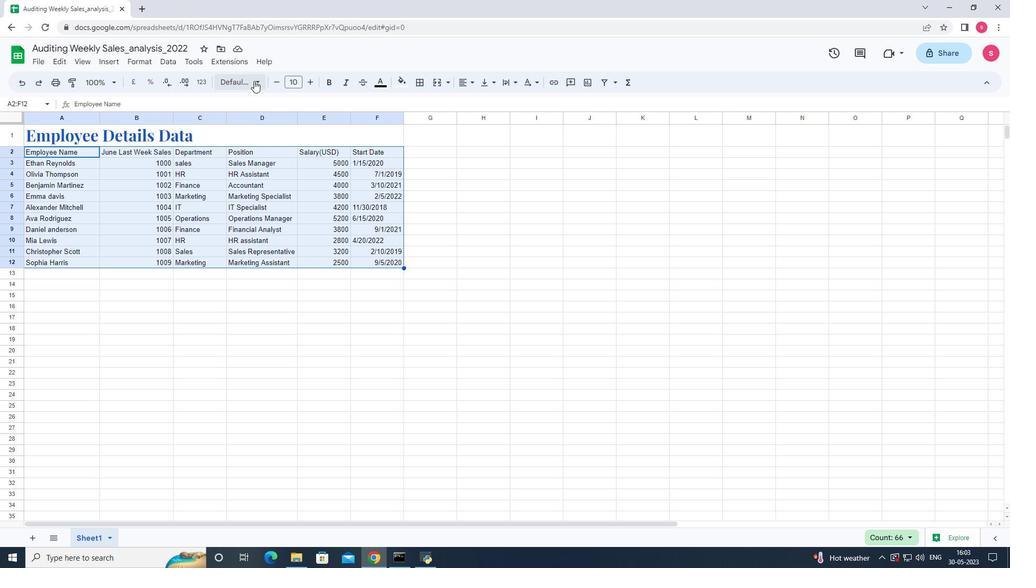
Action: Mouse pressed left at (255, 80)
Screenshot: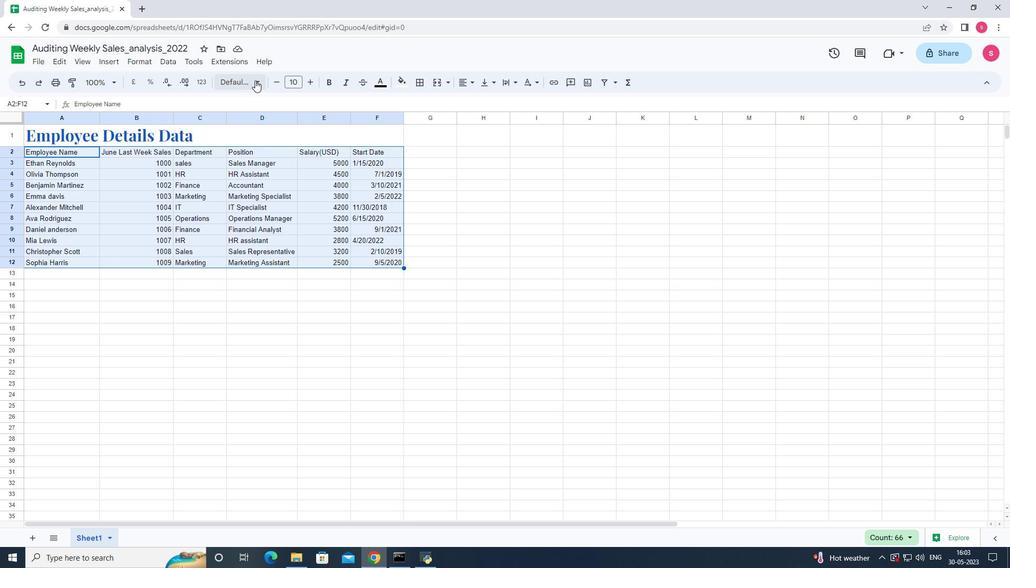 
Action: Mouse moved to (279, 327)
Screenshot: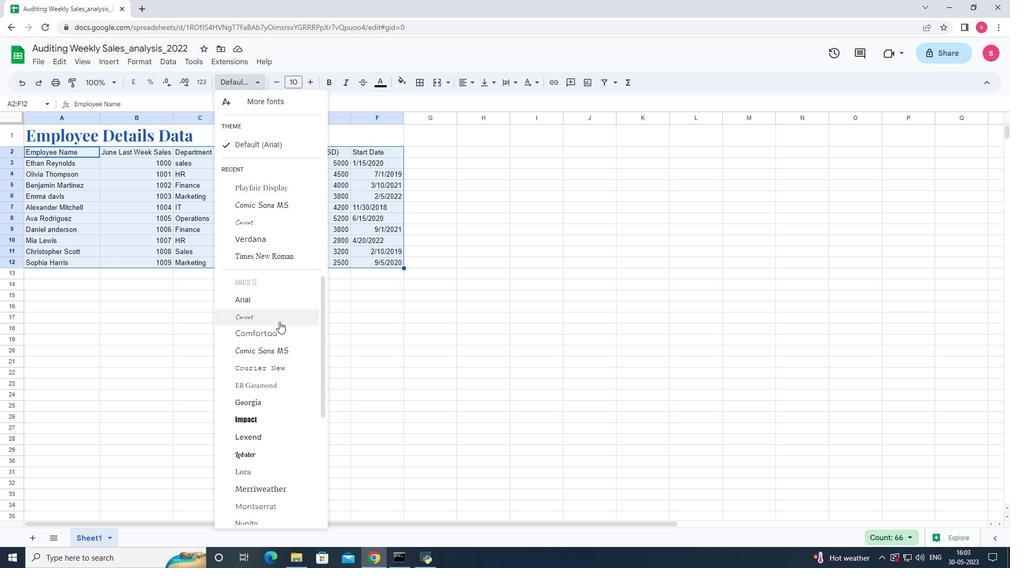 
Action: Mouse scrolled (279, 326) with delta (0, 0)
Screenshot: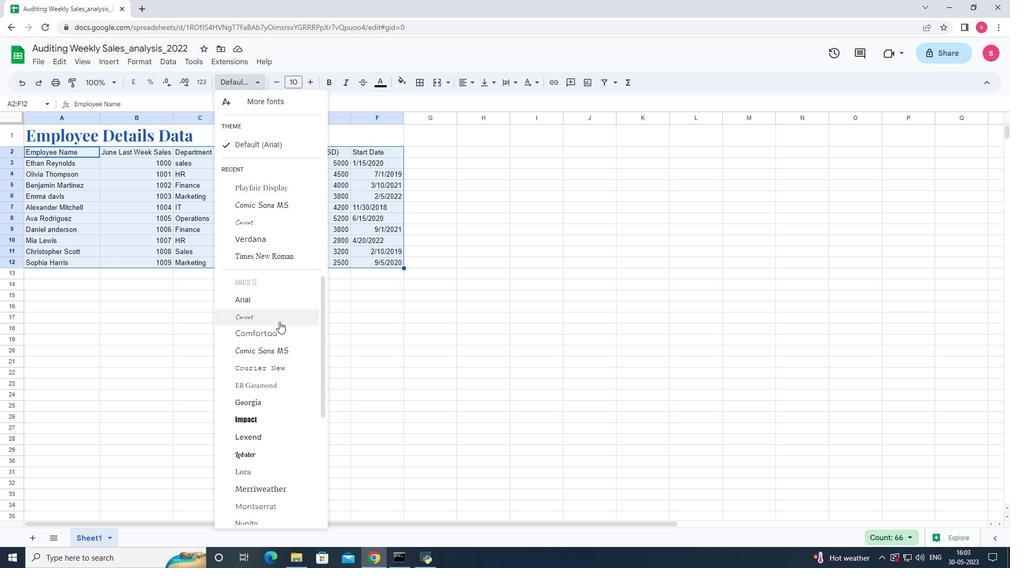 
Action: Mouse moved to (279, 328)
Screenshot: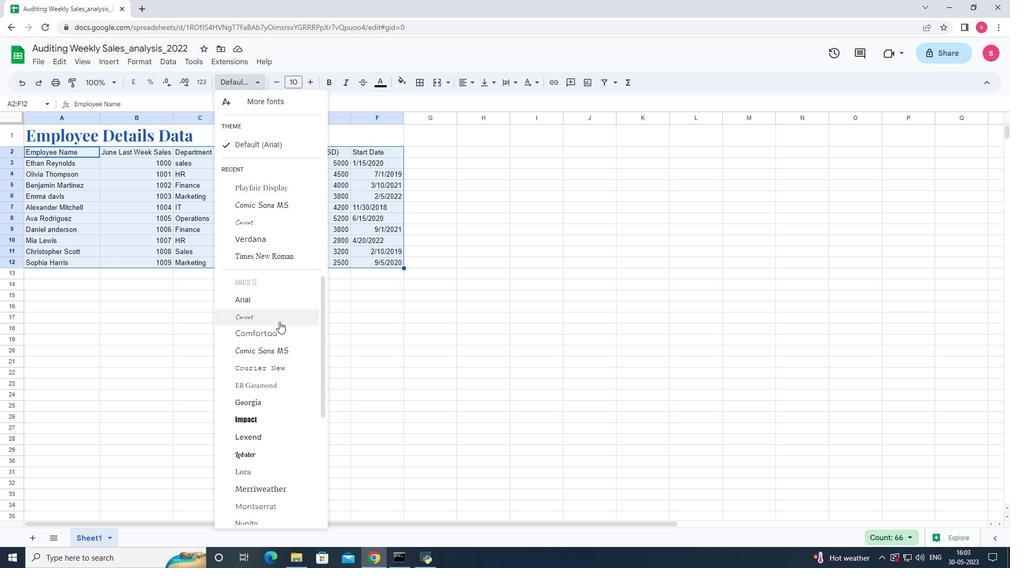 
Action: Mouse scrolled (279, 327) with delta (0, 0)
Screenshot: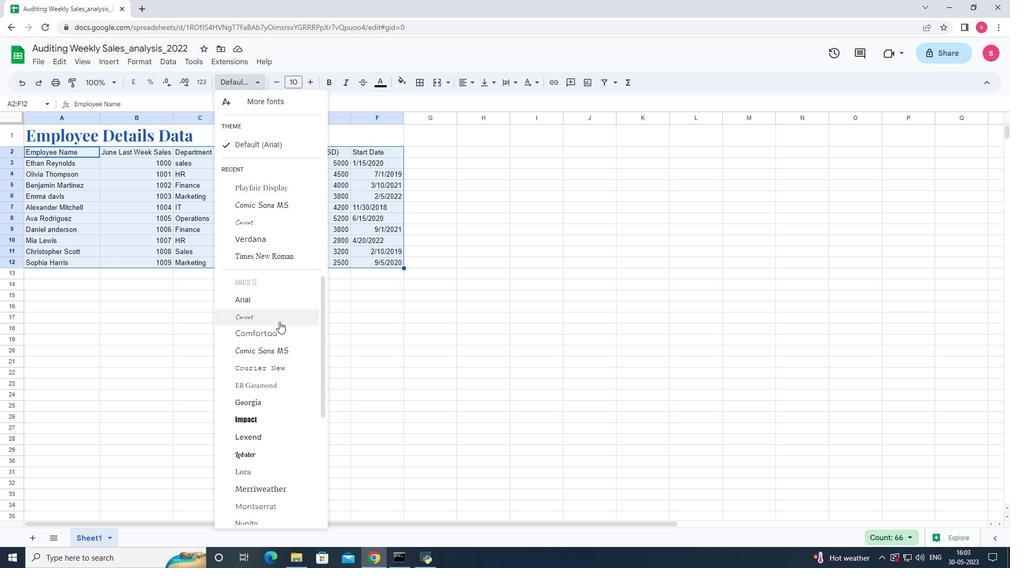 
Action: Mouse scrolled (279, 327) with delta (0, 0)
Screenshot: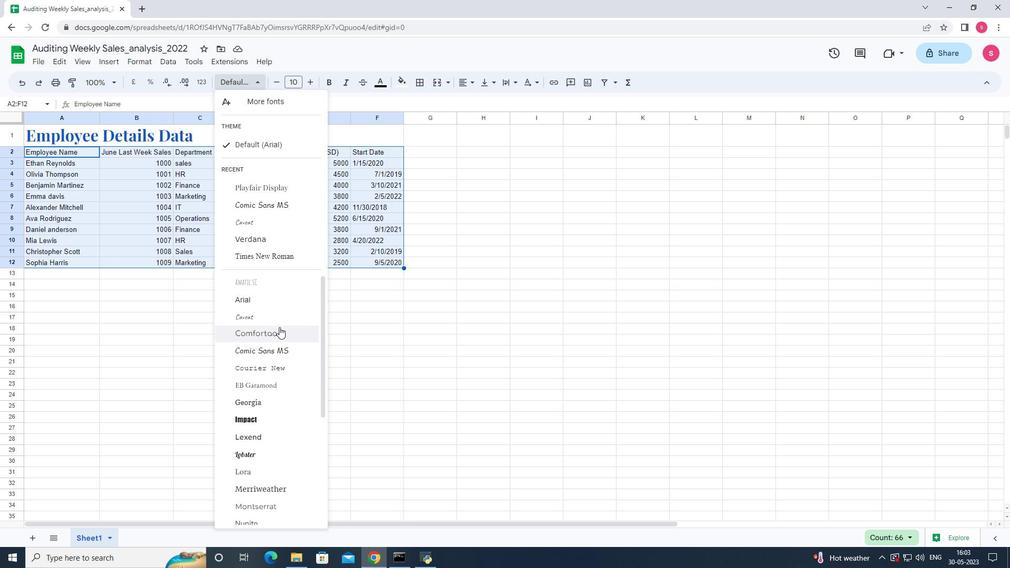 
Action: Mouse scrolled (279, 327) with delta (0, 0)
Screenshot: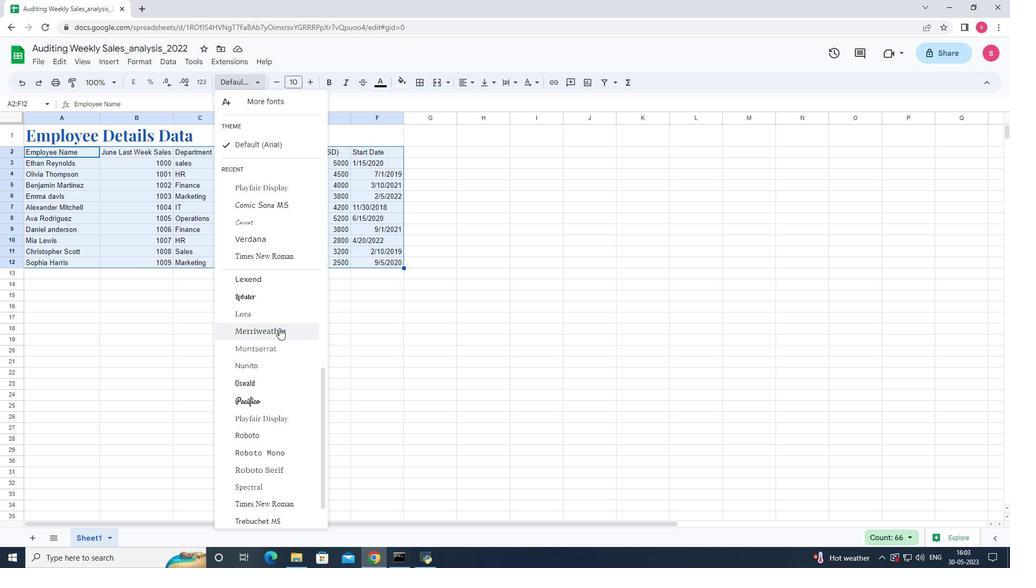 
Action: Mouse scrolled (279, 327) with delta (0, 0)
Screenshot: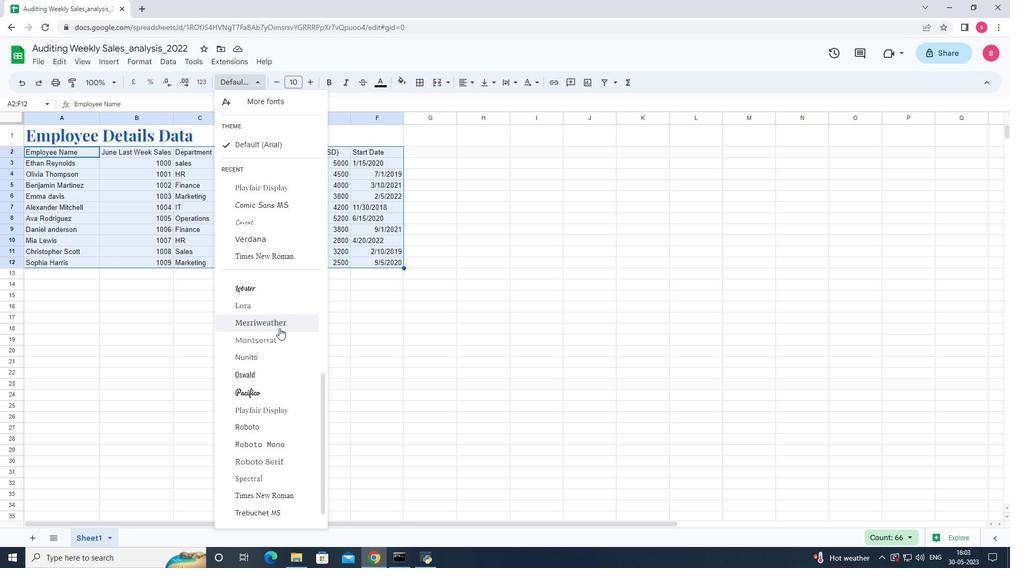 
Action: Mouse moved to (279, 427)
Screenshot: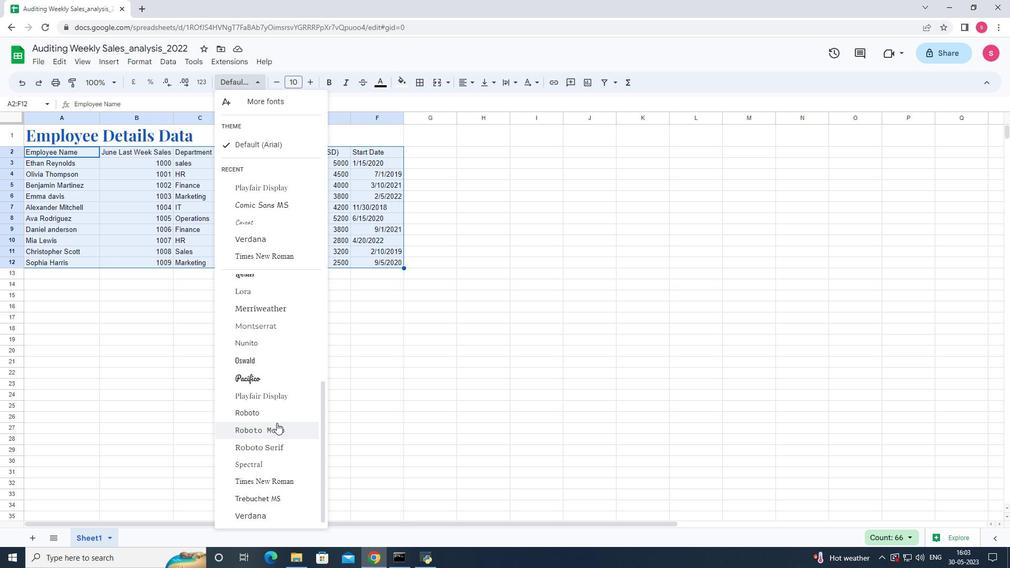 
Action: Mouse pressed left at (279, 427)
Screenshot: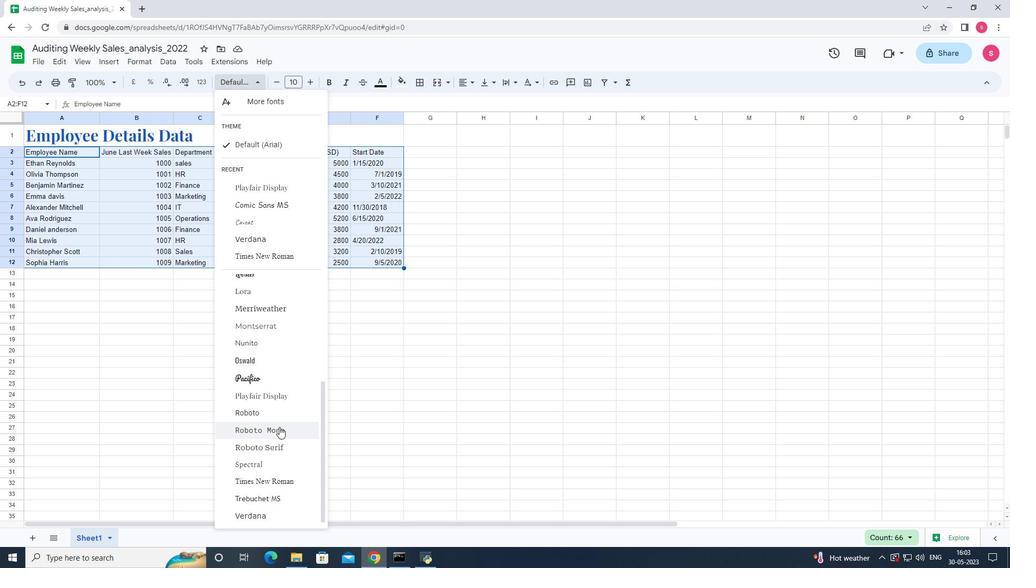 
Action: Mouse moved to (311, 83)
Screenshot: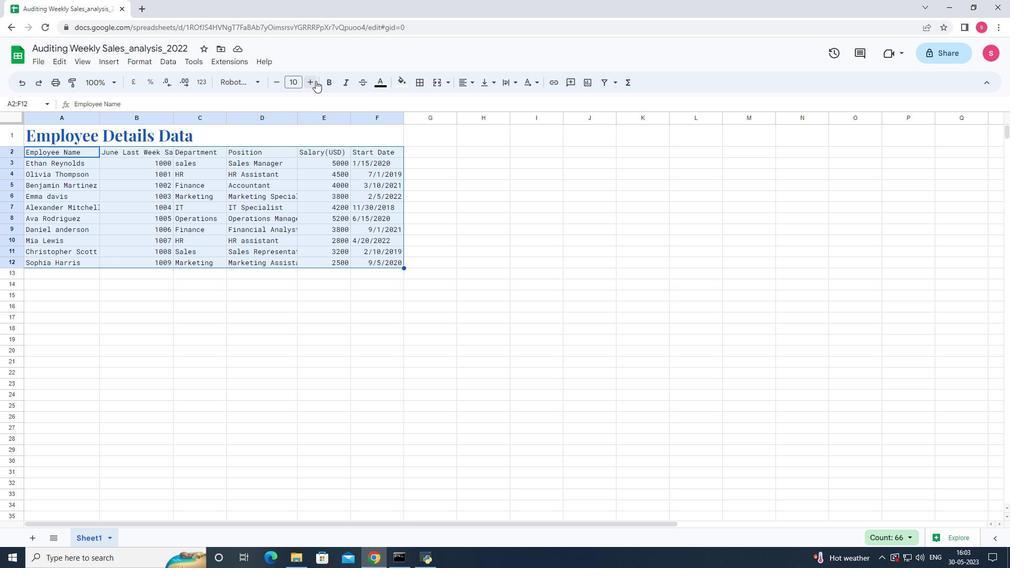 
Action: Mouse pressed left at (311, 83)
Screenshot: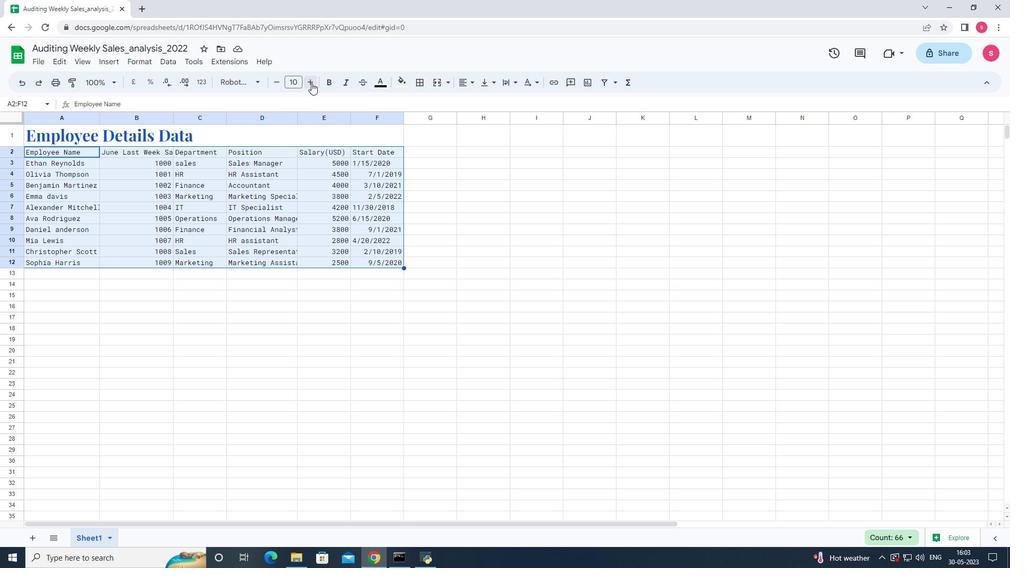 
Action: Mouse pressed left at (311, 83)
Screenshot: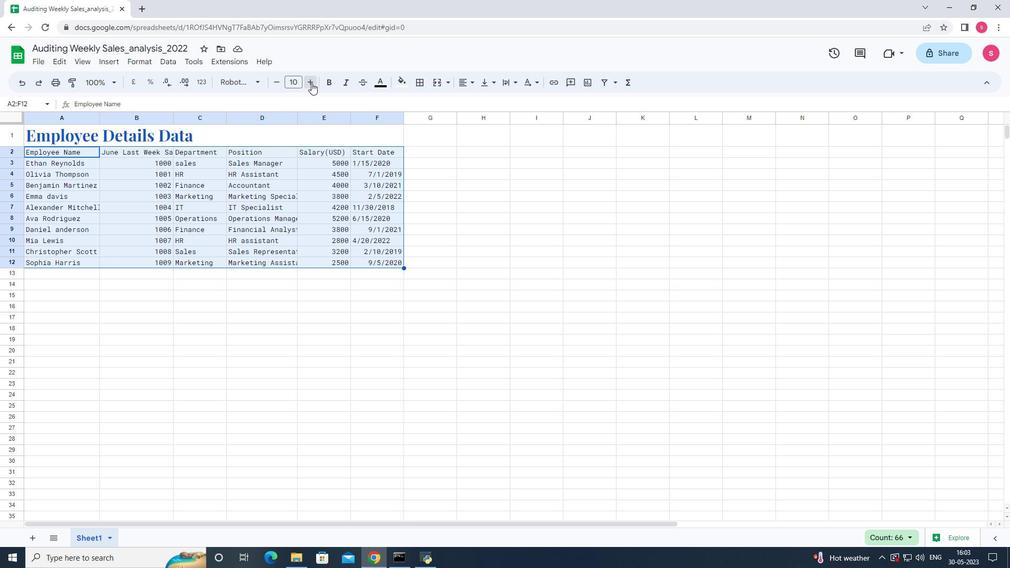 
Action: Mouse pressed left at (311, 83)
Screenshot: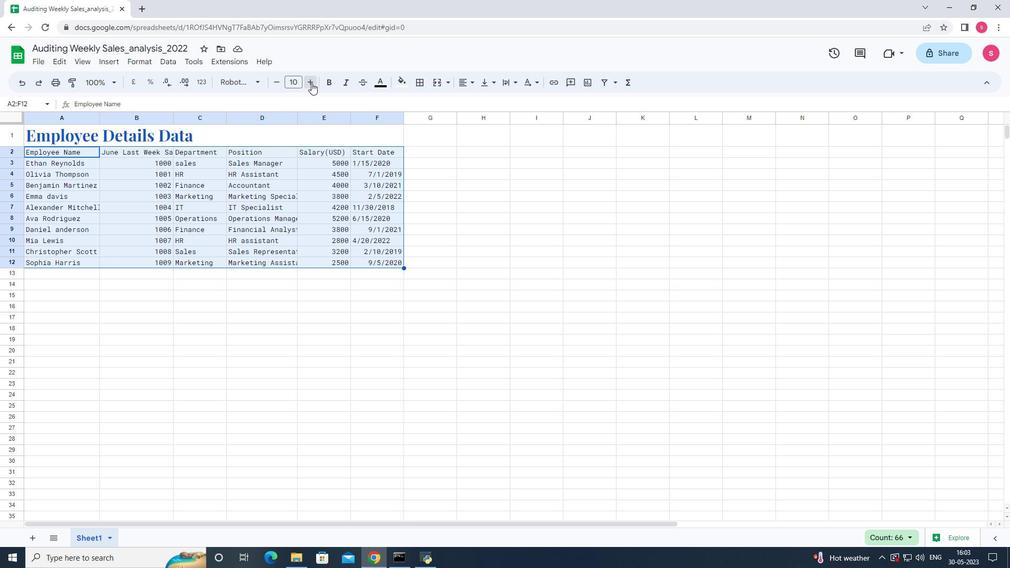 
Action: Mouse pressed left at (311, 83)
Screenshot: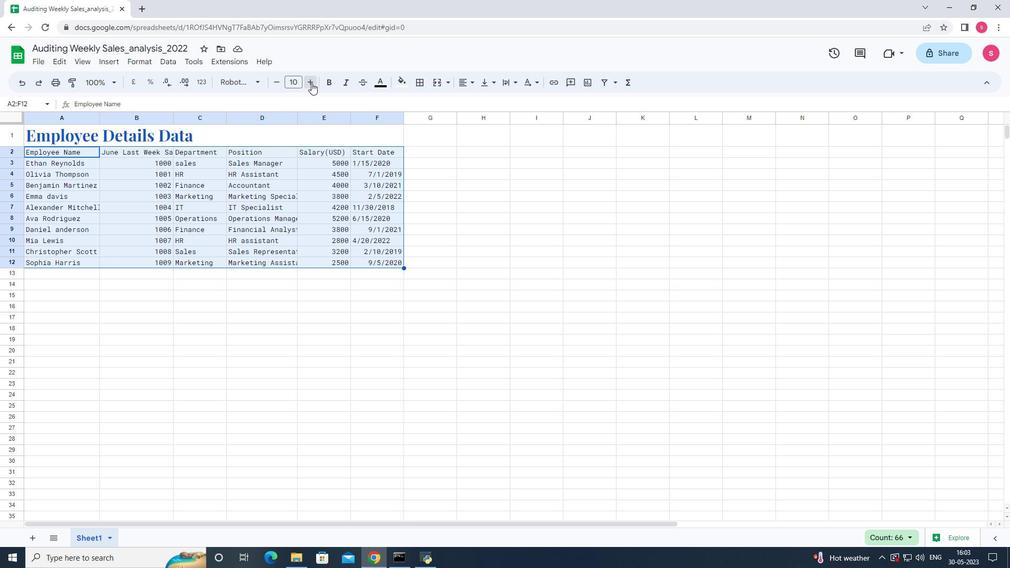
Action: Mouse pressed left at (311, 83)
Screenshot: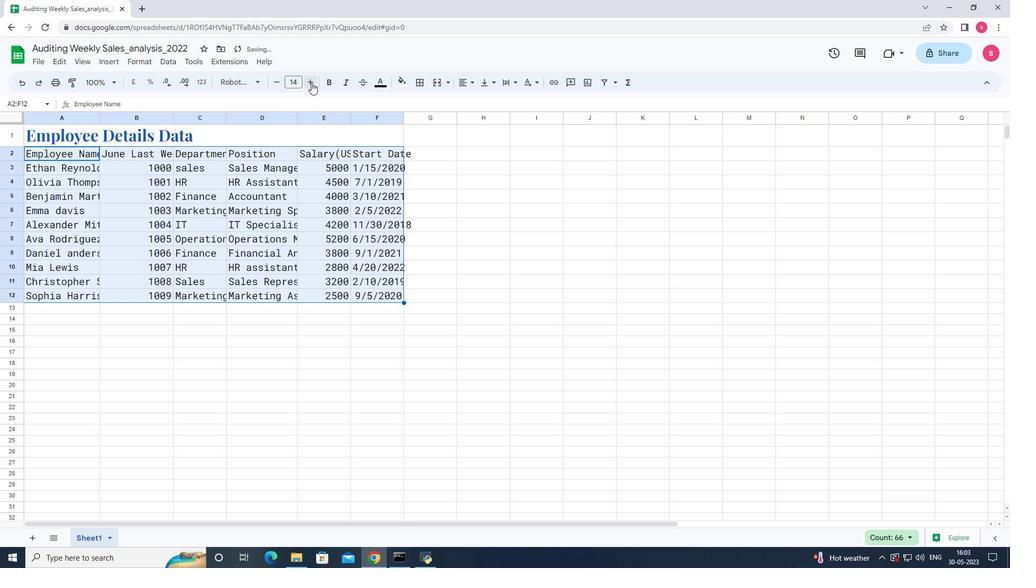 
Action: Mouse pressed left at (311, 83)
Screenshot: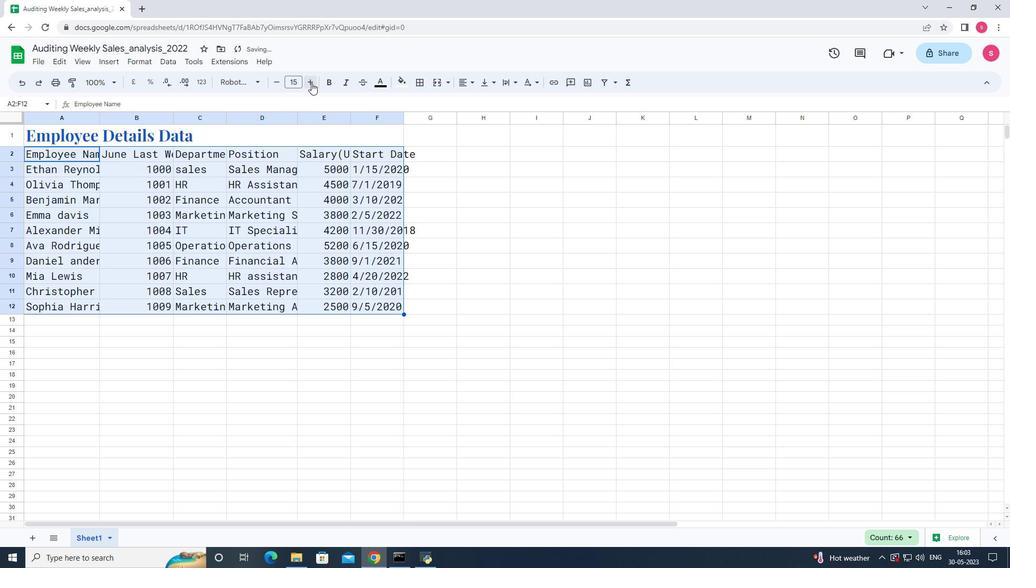 
Action: Mouse moved to (99, 116)
Screenshot: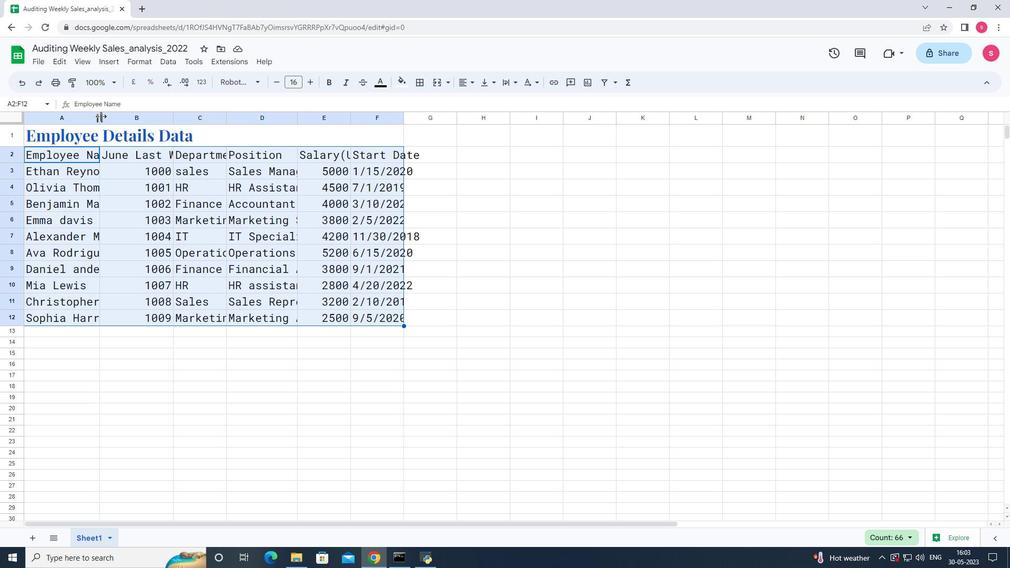
Action: Mouse pressed left at (99, 116)
Screenshot: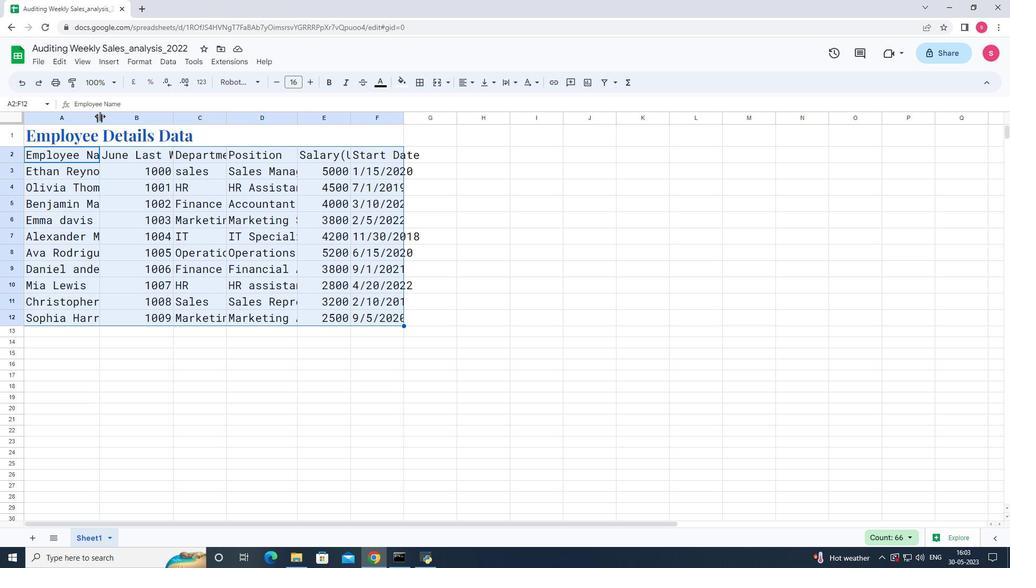 
Action: Mouse pressed left at (99, 116)
Screenshot: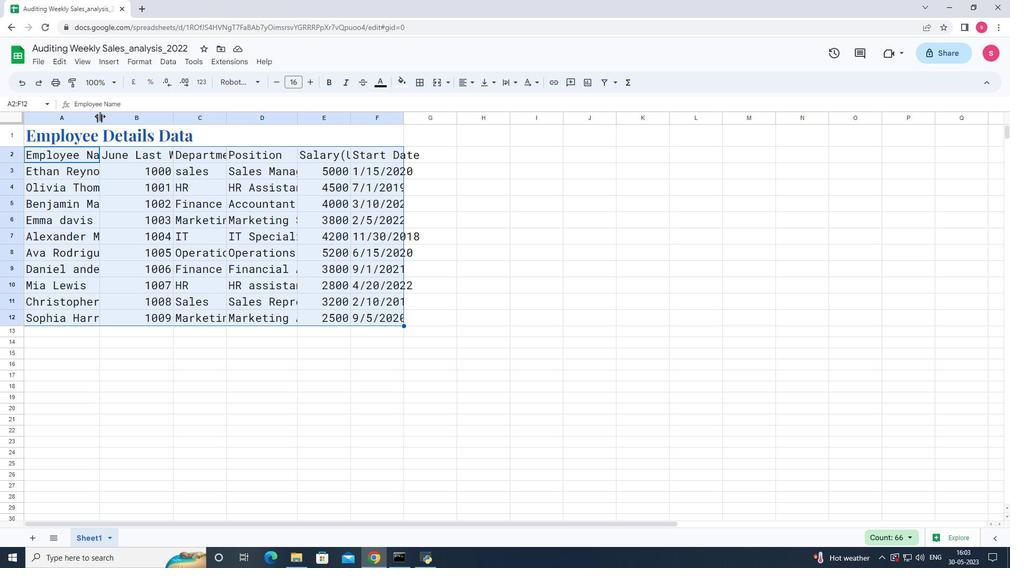 
Action: Mouse pressed left at (99, 116)
Screenshot: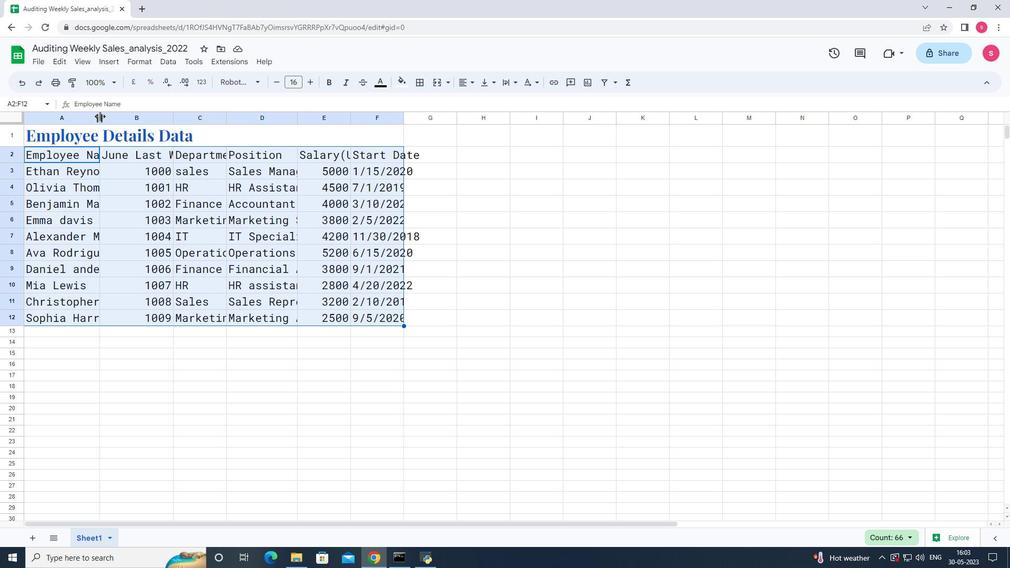 
Action: Mouse moved to (268, 117)
Screenshot: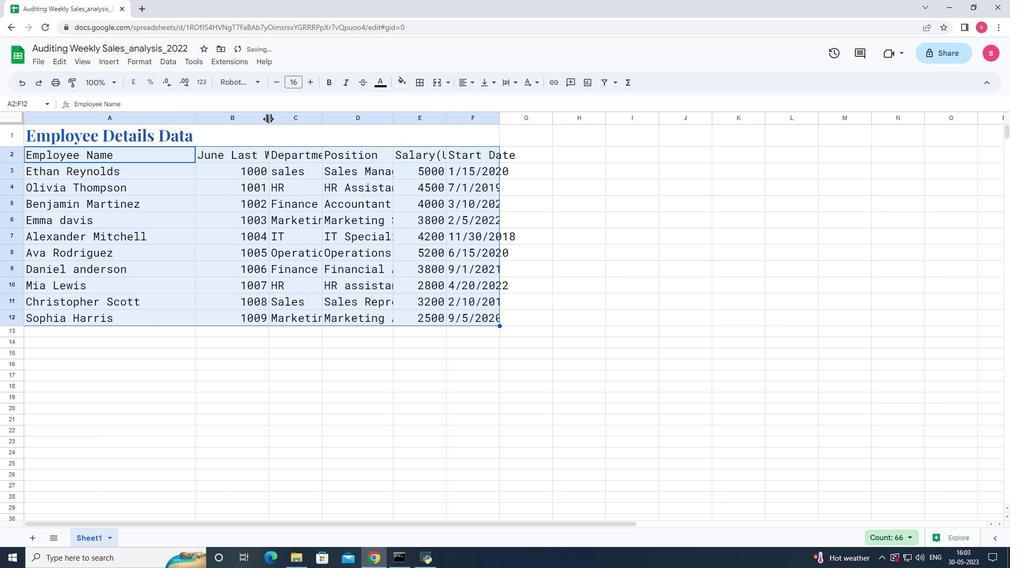 
Action: Mouse pressed left at (268, 117)
Screenshot: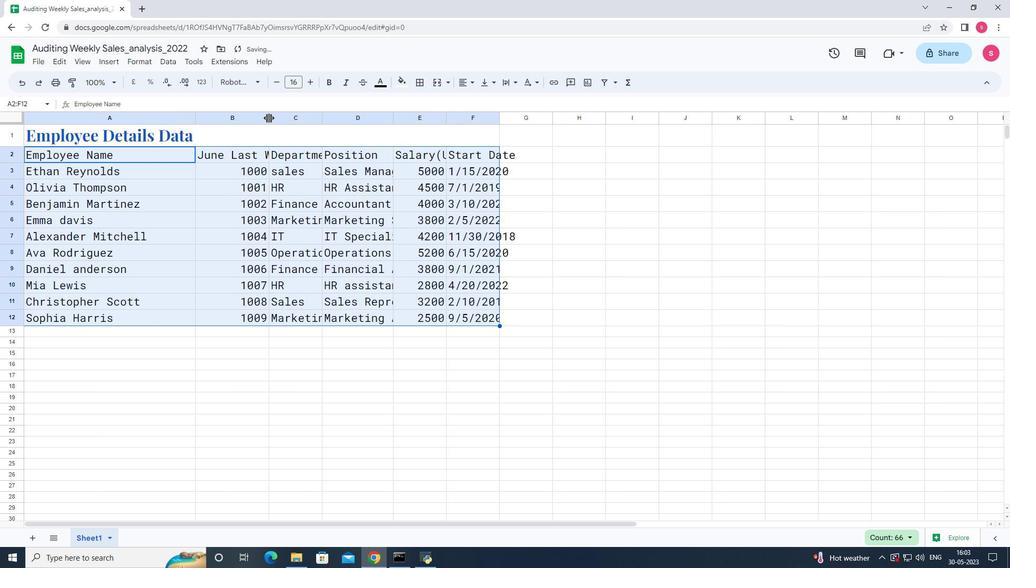 
Action: Mouse pressed left at (268, 117)
Screenshot: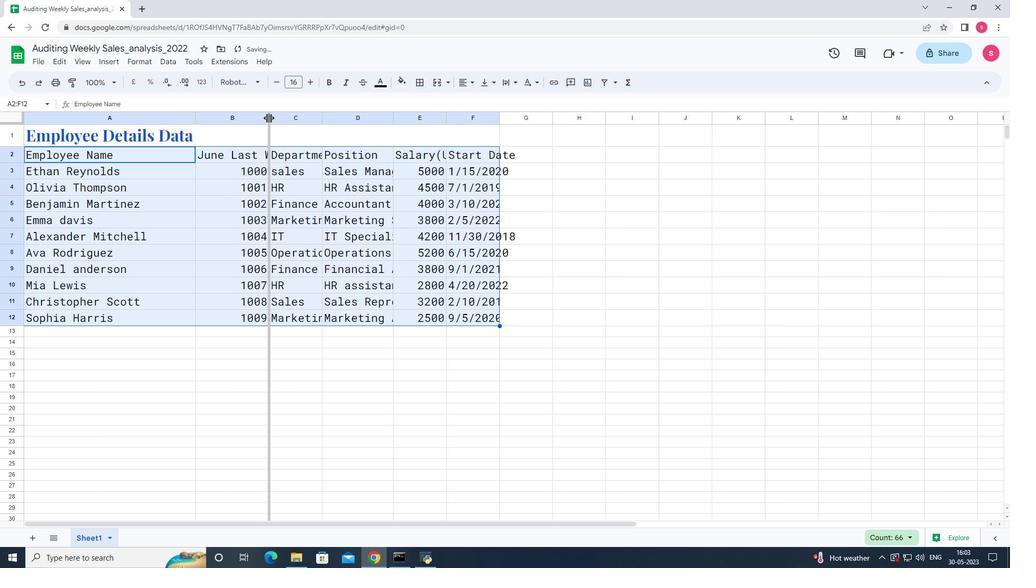
Action: Mouse pressed left at (268, 117)
Screenshot: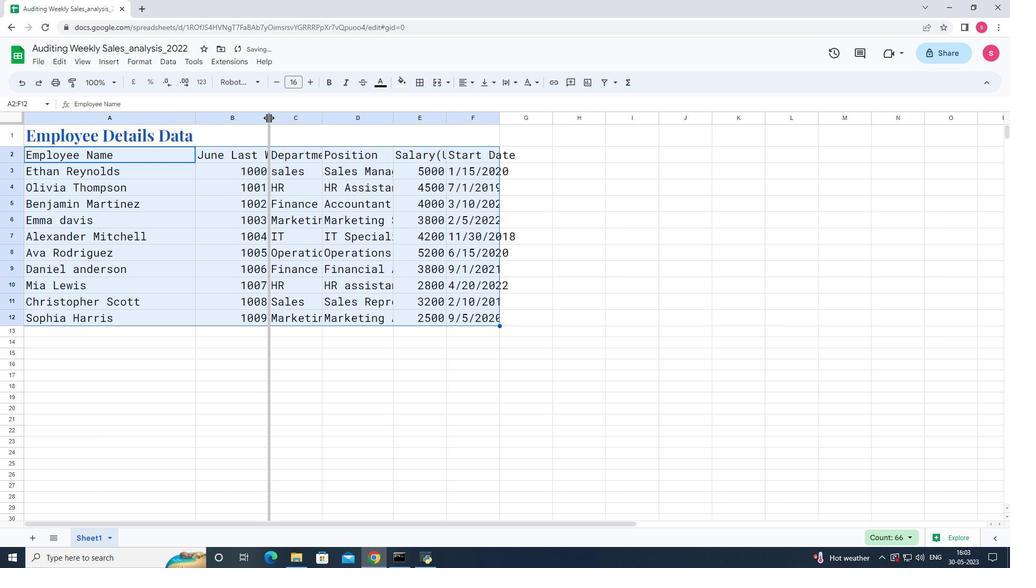 
Action: Mouse pressed left at (268, 117)
Screenshot: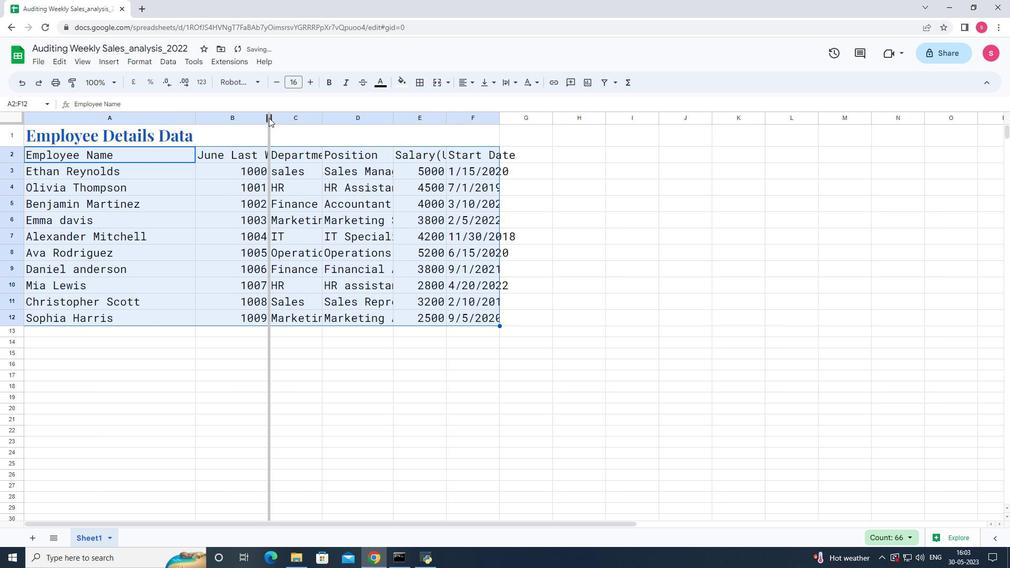 
Action: Mouse moved to (387, 116)
Screenshot: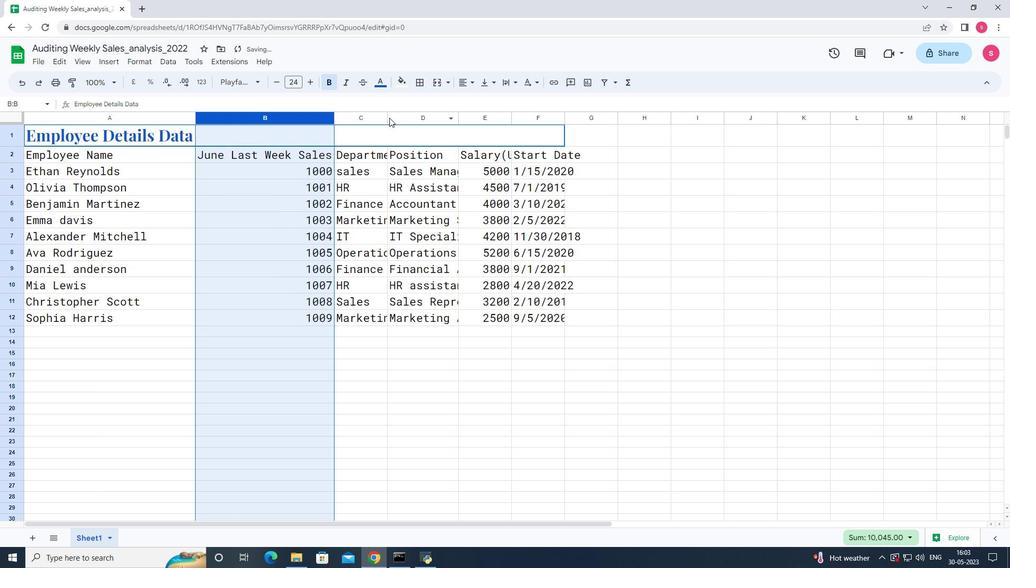 
Action: Mouse pressed left at (387, 116)
Screenshot: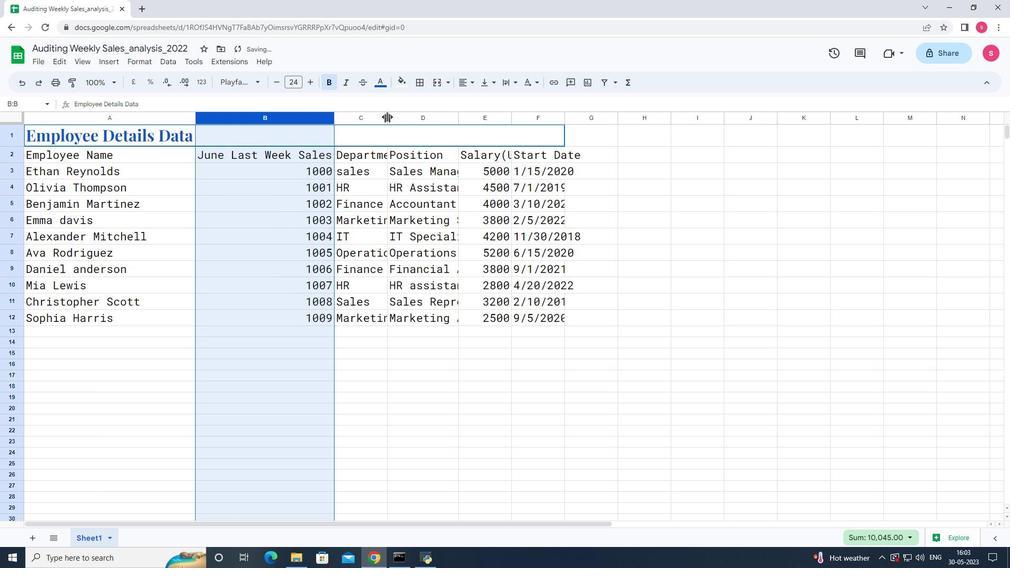 
Action: Mouse pressed left at (387, 116)
Screenshot: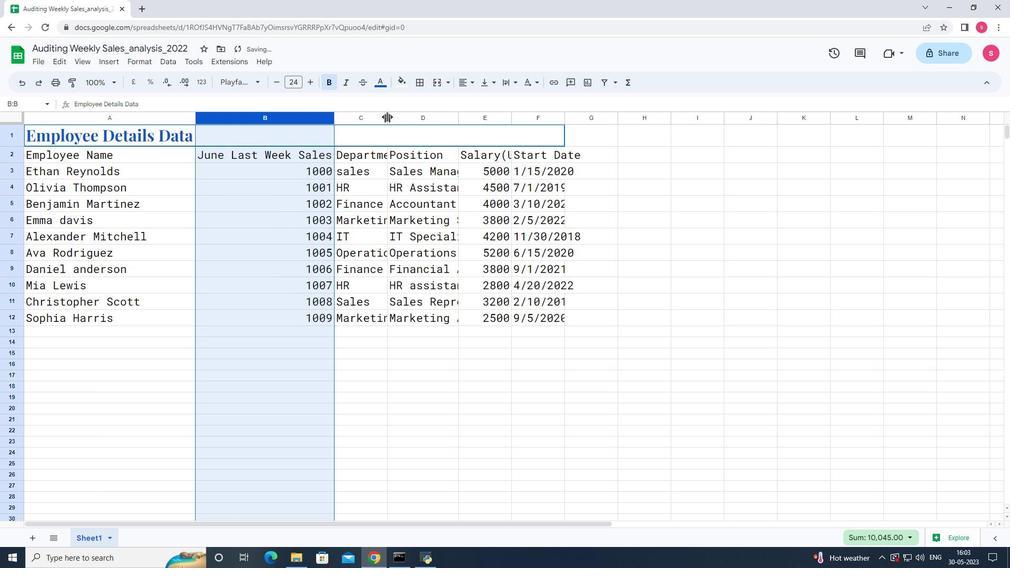 
Action: Mouse moved to (476, 117)
Screenshot: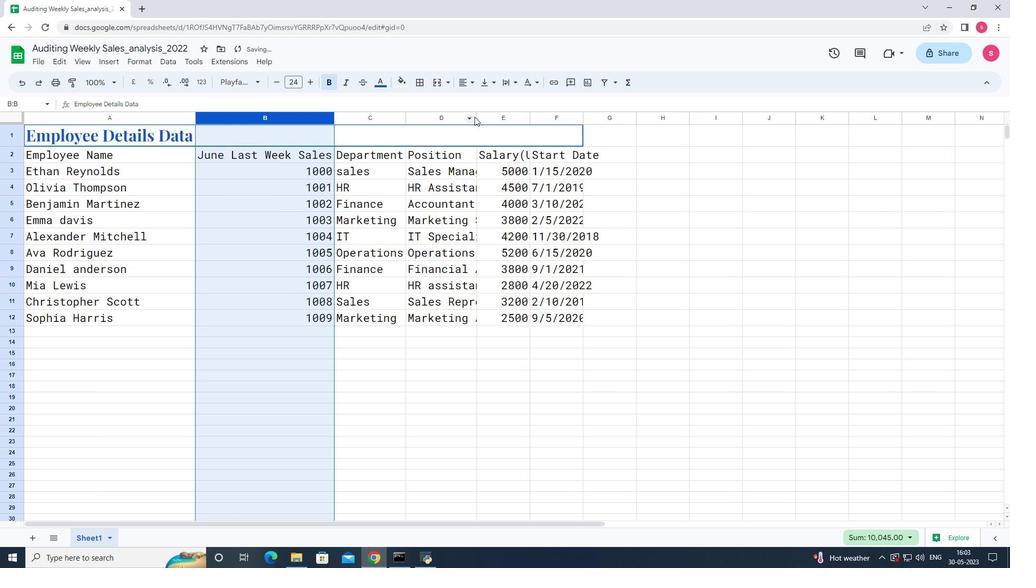 
Action: Mouse pressed left at (476, 117)
Screenshot: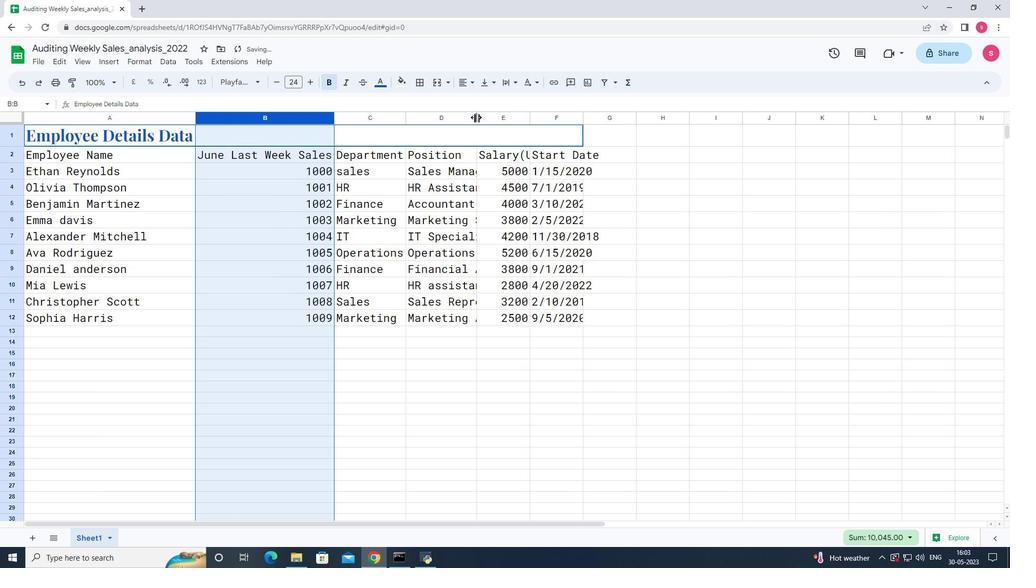 
Action: Mouse pressed left at (476, 117)
Screenshot: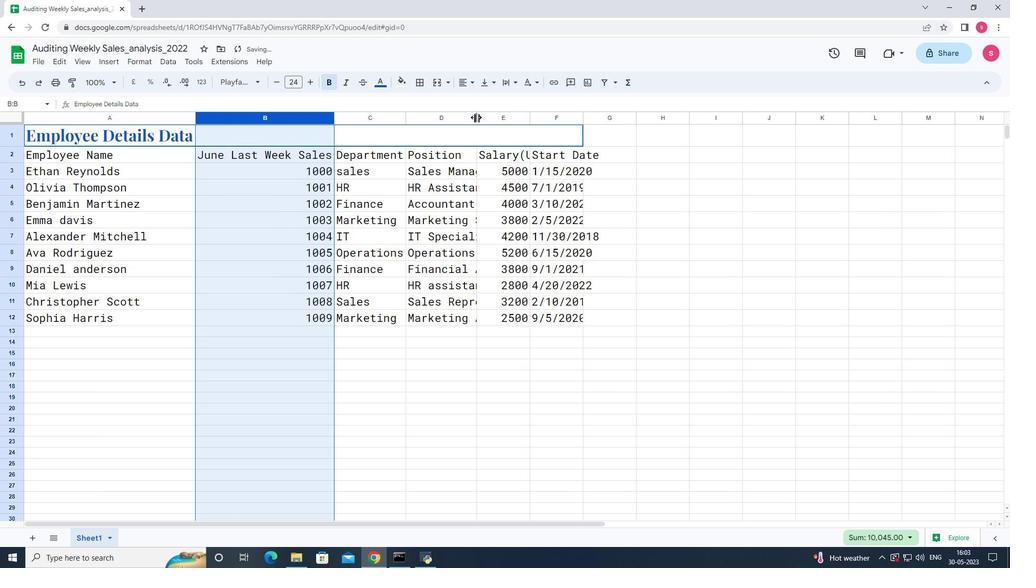 
Action: Mouse pressed left at (476, 117)
Screenshot: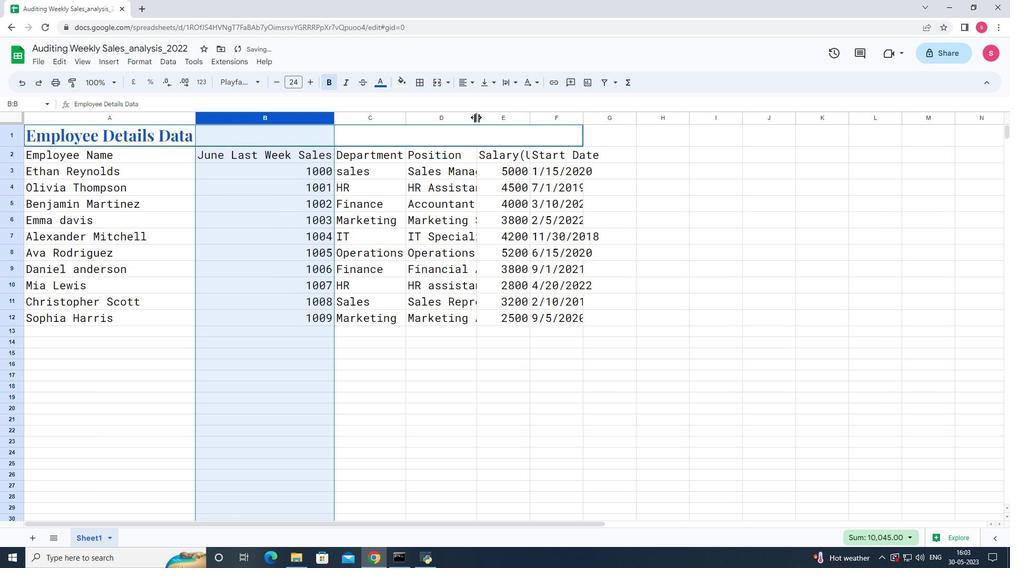 
Action: Mouse moved to (600, 121)
Screenshot: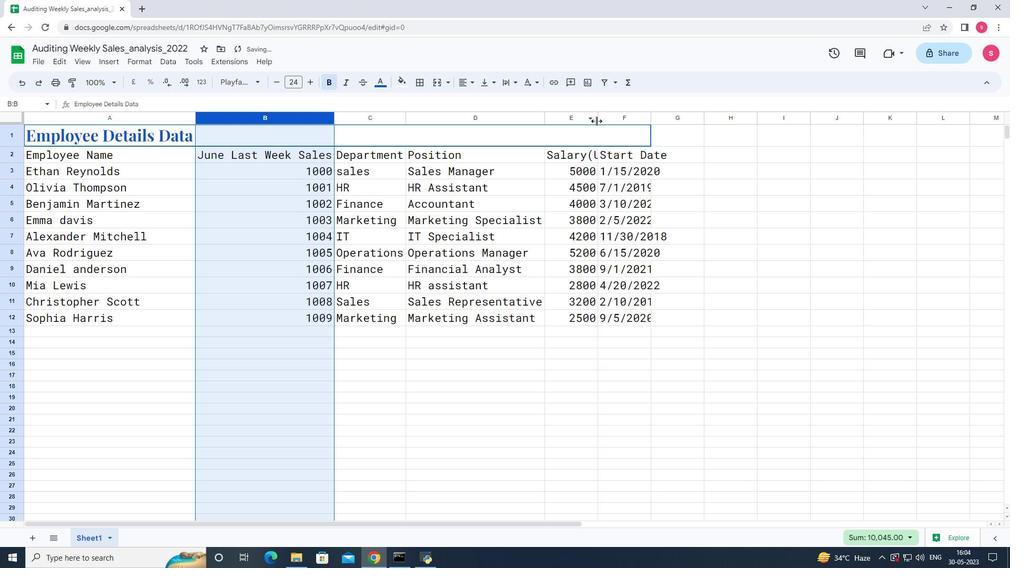 
Action: Mouse pressed left at (600, 121)
Screenshot: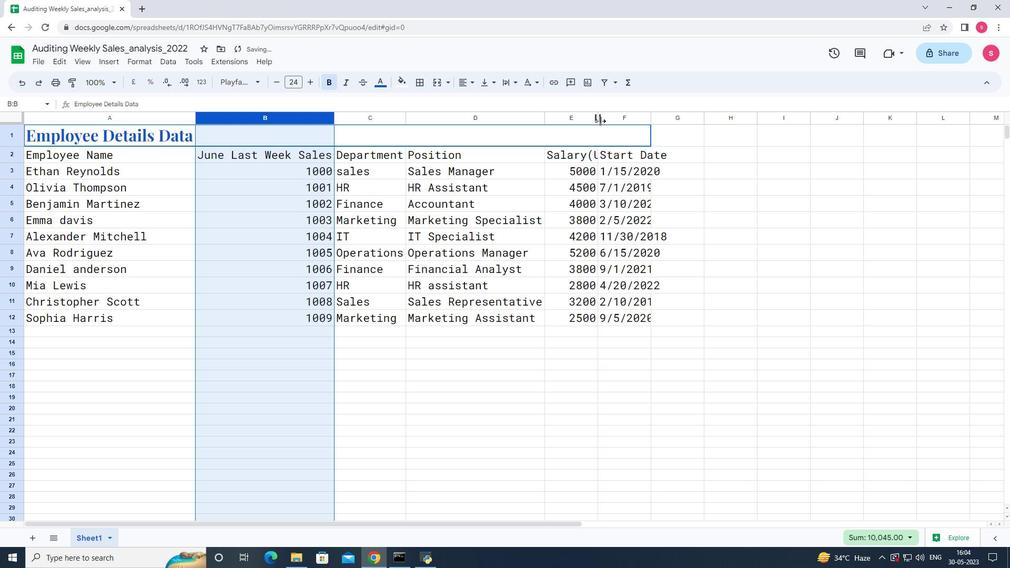
Action: Mouse pressed left at (600, 121)
Screenshot: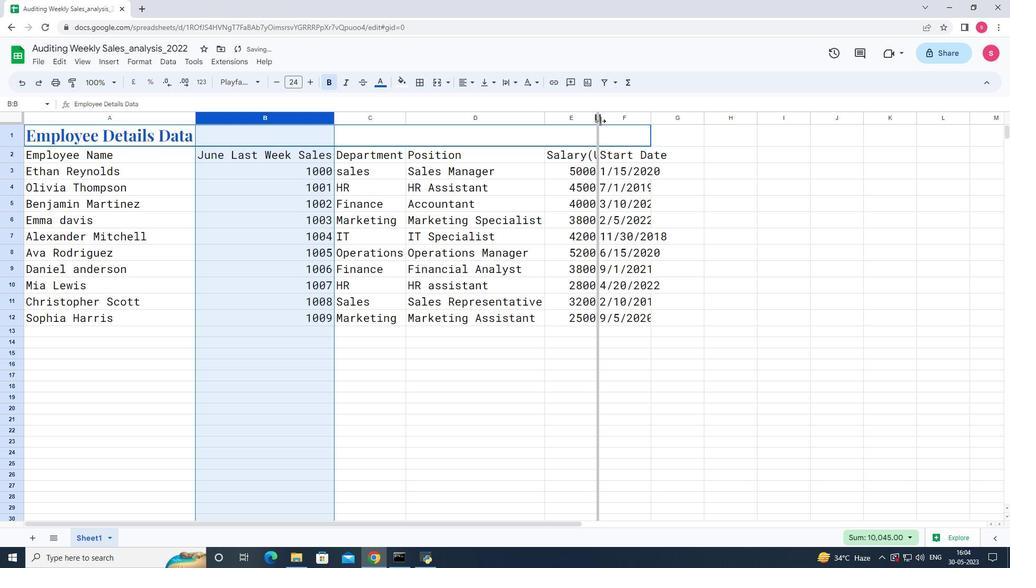 
Action: Mouse pressed left at (600, 121)
Screenshot: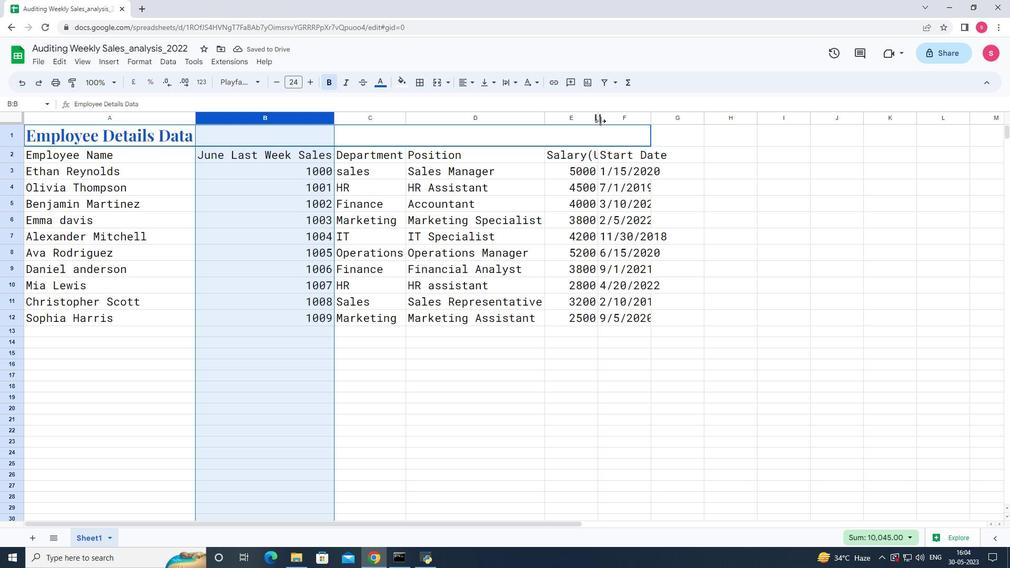 
Action: Mouse moved to (678, 121)
Screenshot: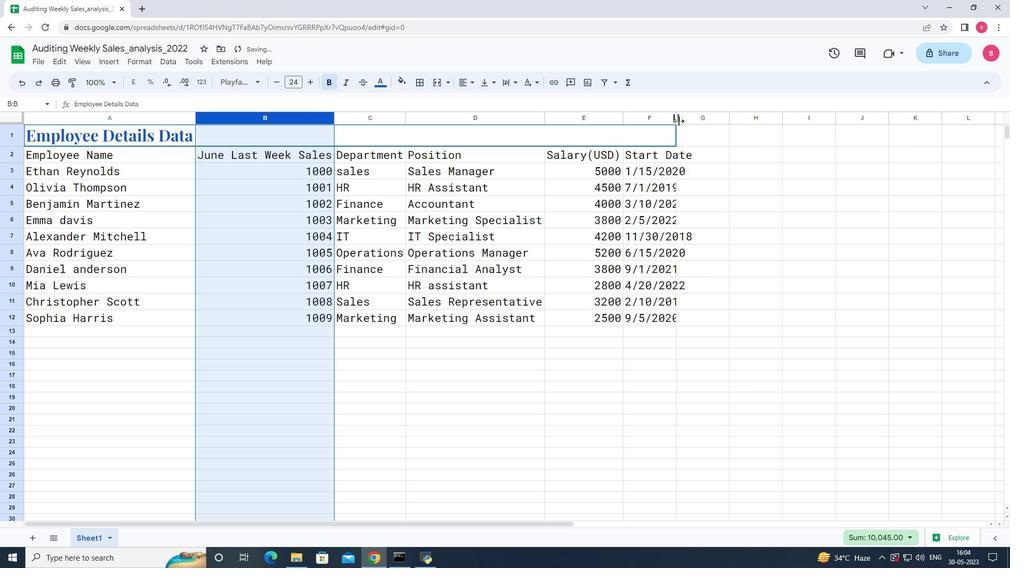 
Action: Mouse pressed left at (678, 121)
Screenshot: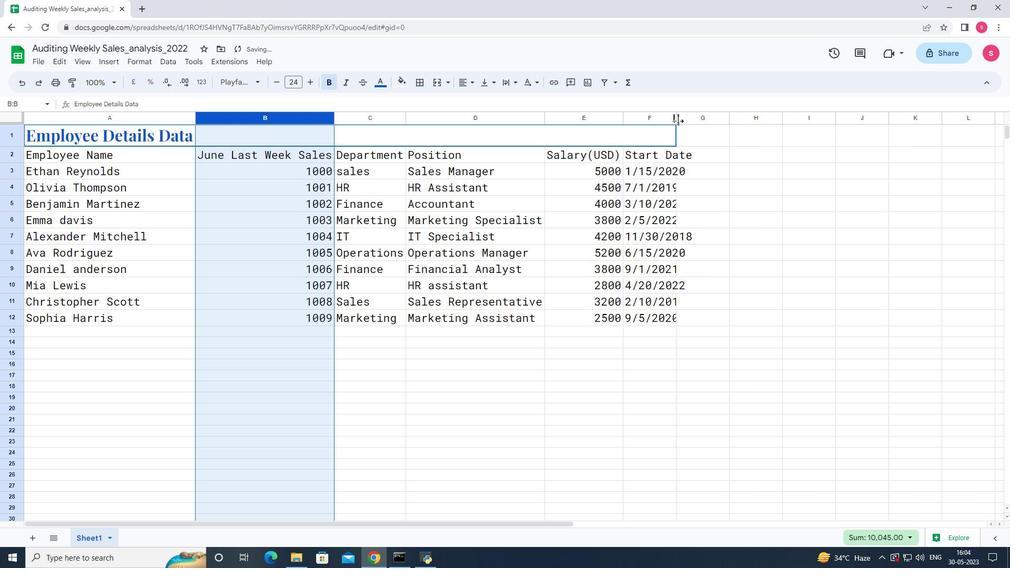 
Action: Mouse pressed left at (678, 121)
Screenshot: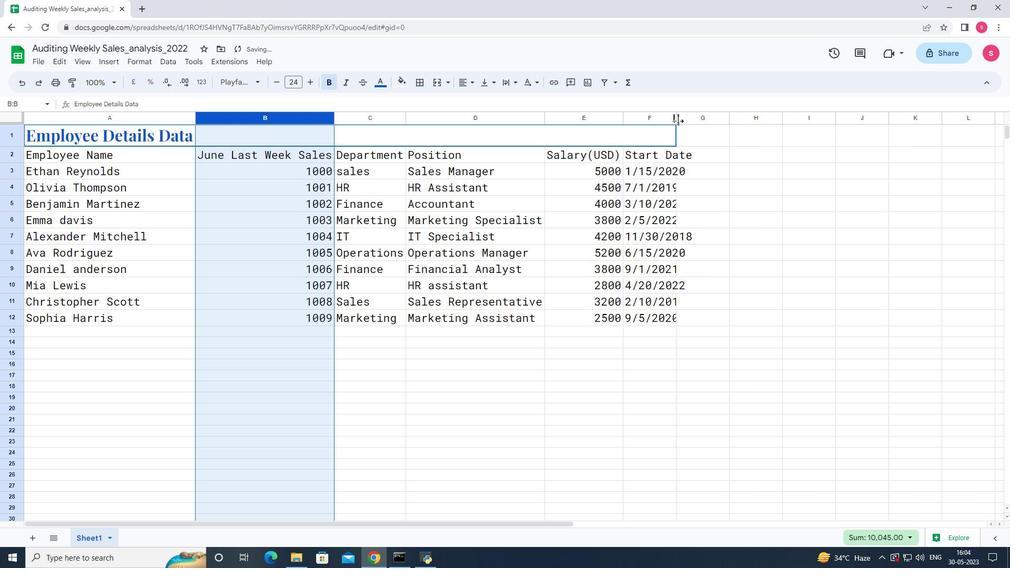 
Action: Mouse pressed left at (678, 121)
Screenshot: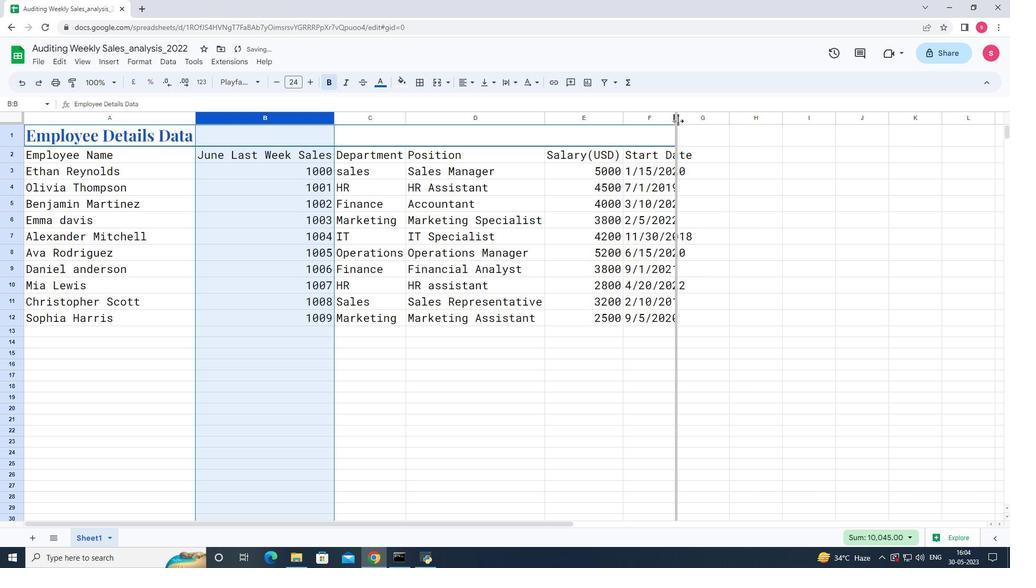 
Action: Mouse moved to (53, 134)
Screenshot: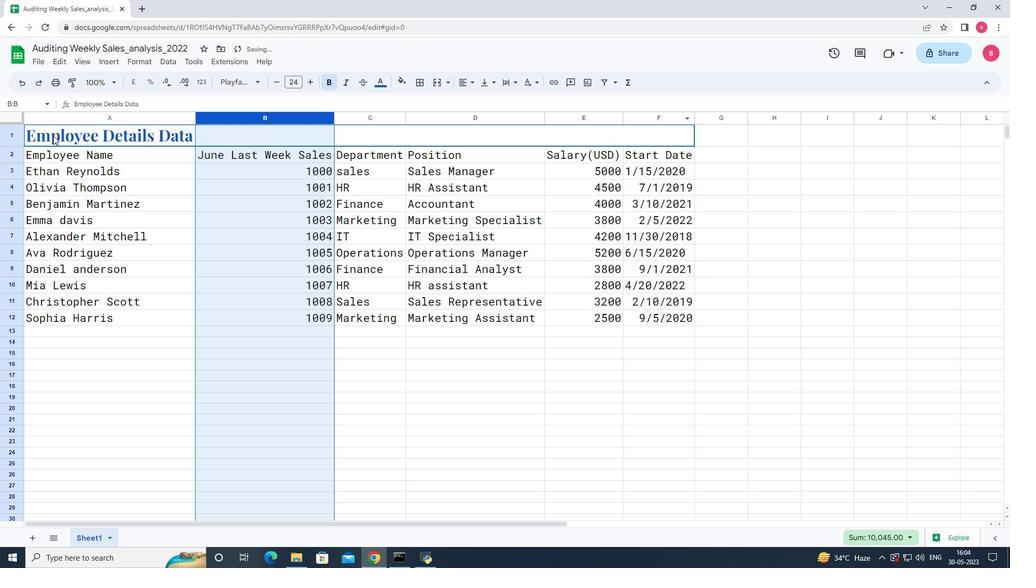 
Action: Mouse pressed left at (53, 134)
Screenshot: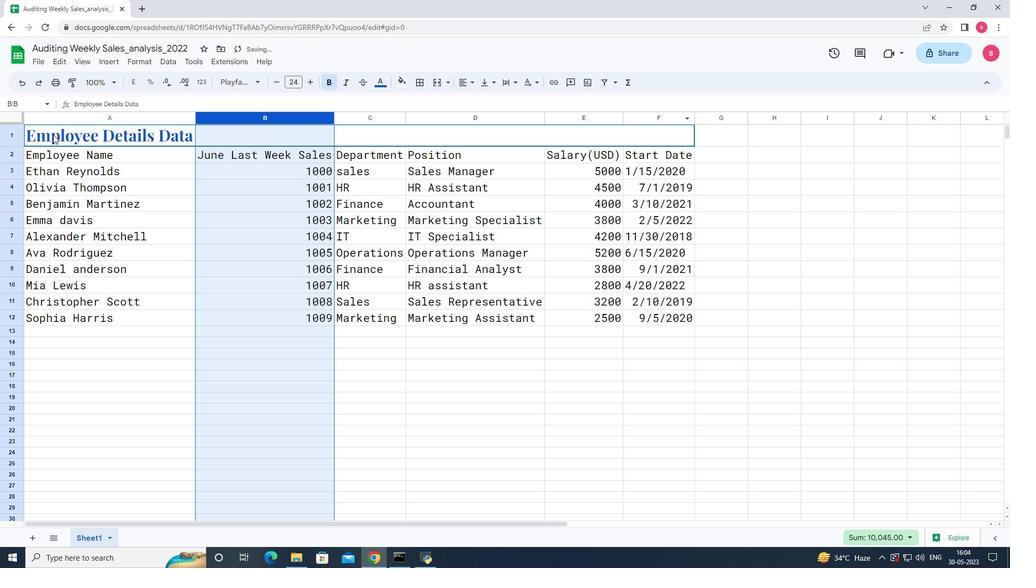 
Action: Mouse moved to (472, 82)
Screenshot: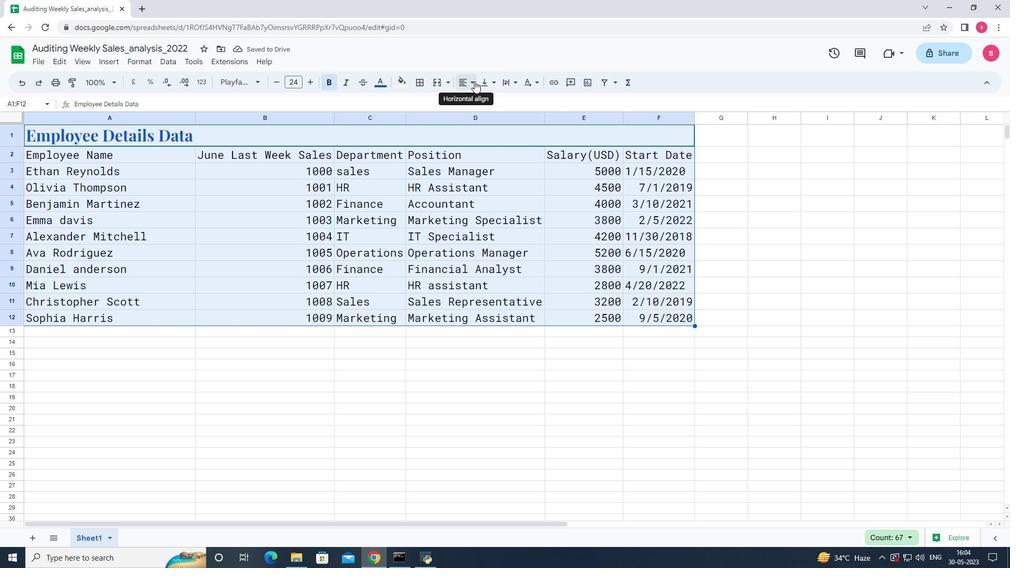 
Action: Mouse pressed left at (472, 82)
Screenshot: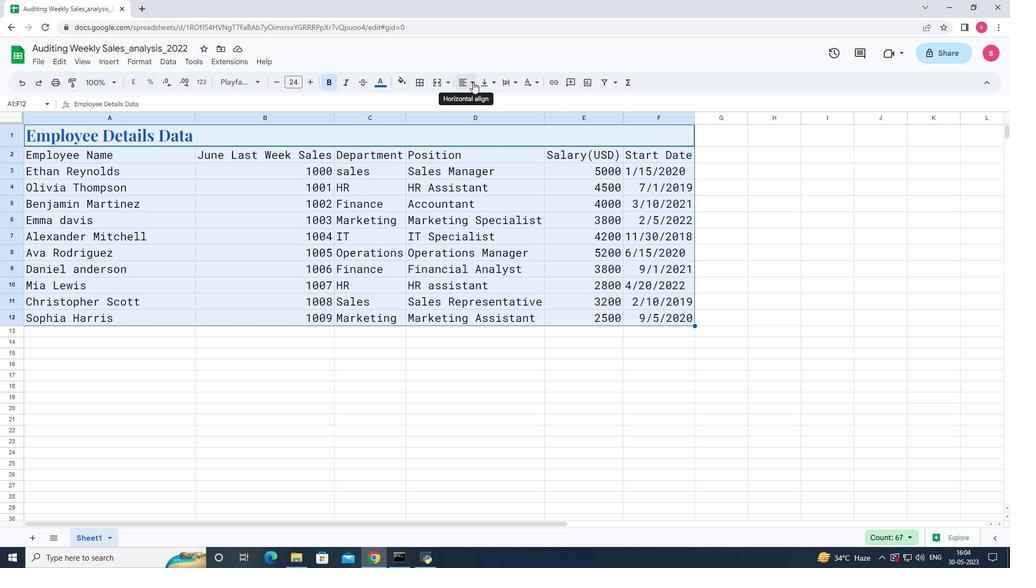 
Action: Mouse moved to (486, 102)
Screenshot: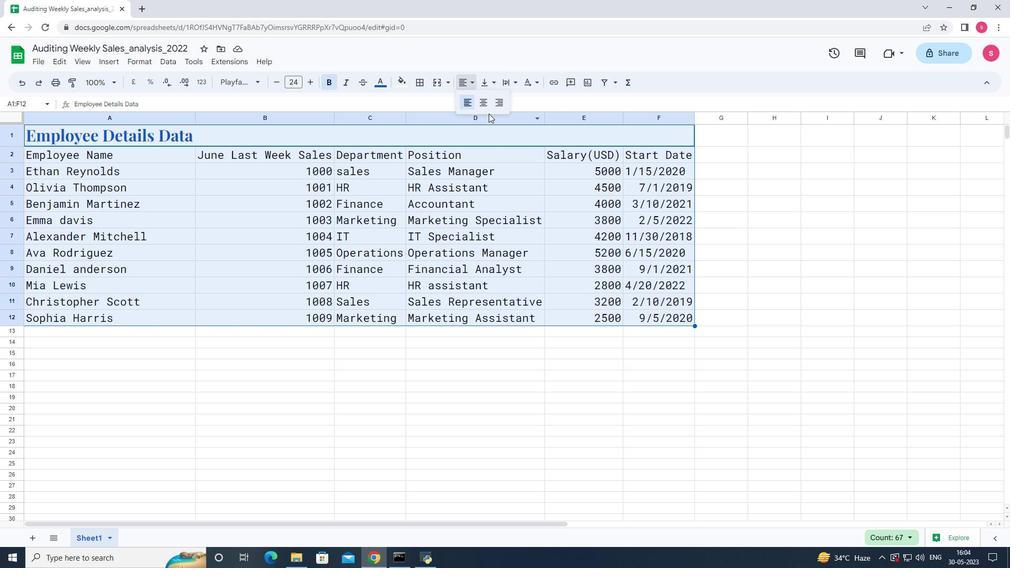 
Action: Mouse pressed left at (486, 102)
Screenshot: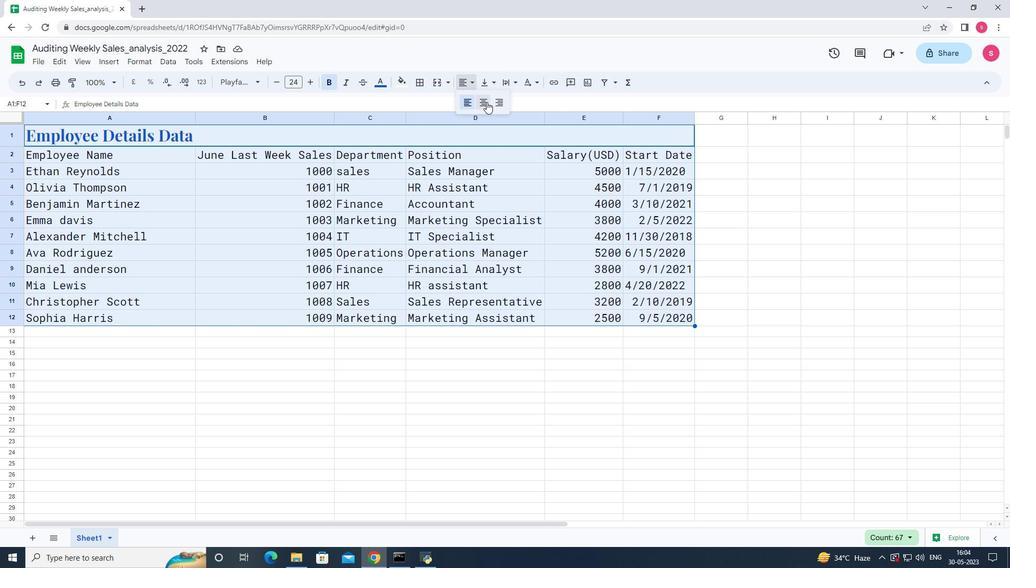 
Action: Mouse moved to (269, 371)
Screenshot: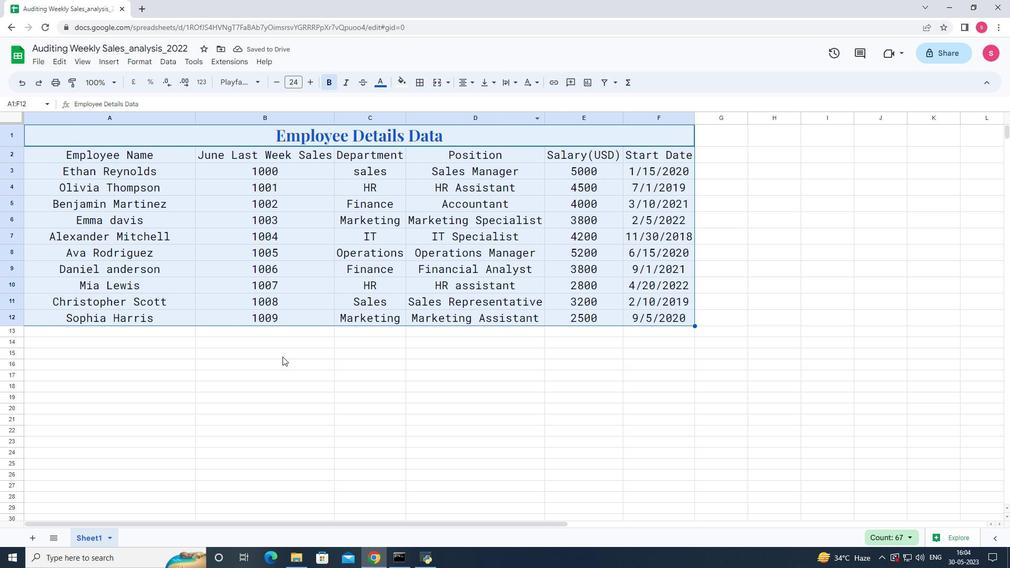 
Action: Mouse pressed left at (269, 371)
Screenshot: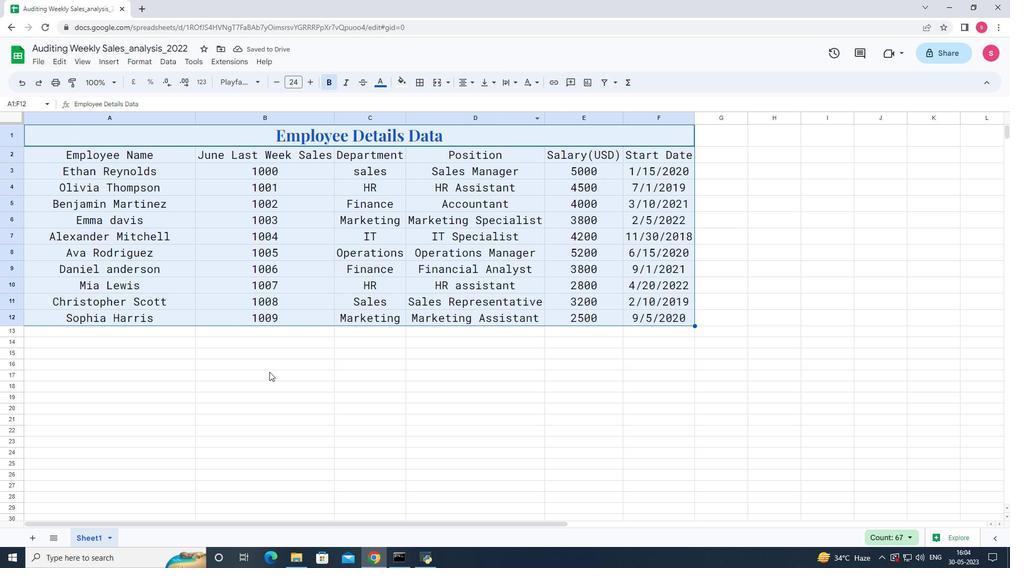 
Action: Mouse moved to (164, 351)
Screenshot: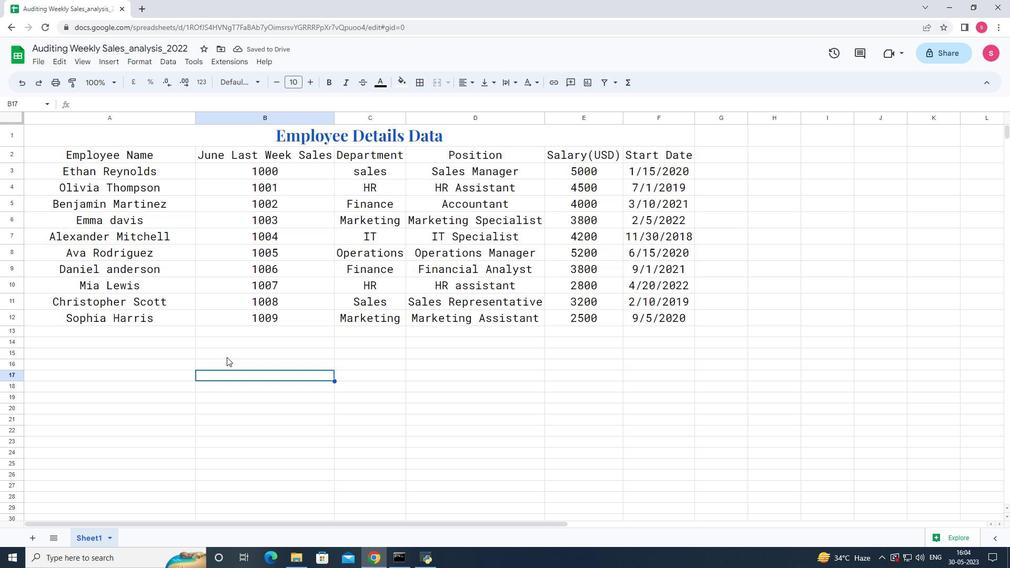 
Action: Mouse pressed left at (164, 351)
Screenshot: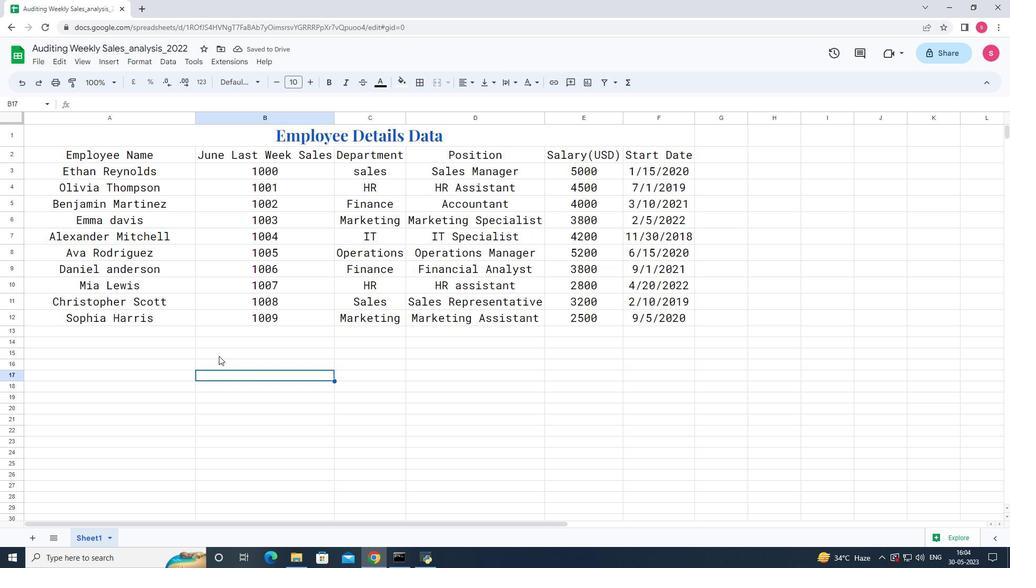 
Action: Mouse moved to (44, 64)
Screenshot: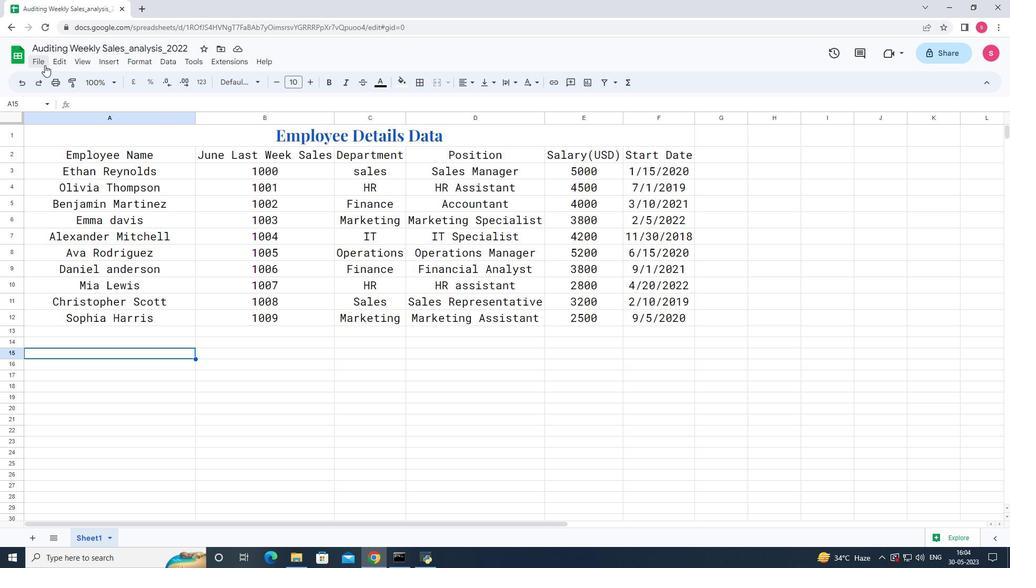 
Action: Mouse pressed left at (44, 64)
Screenshot: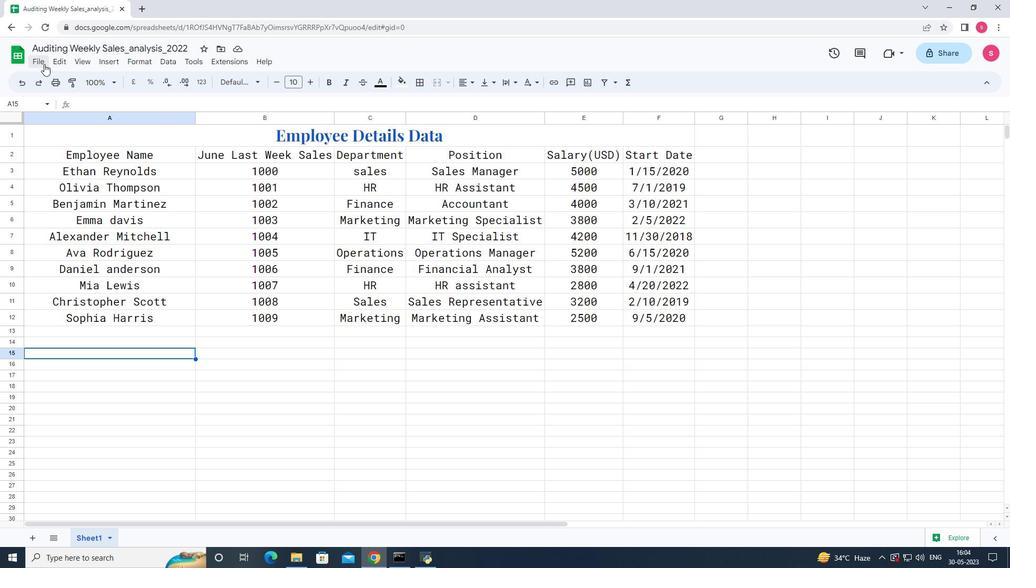 
Action: Mouse moved to (233, 370)
Screenshot: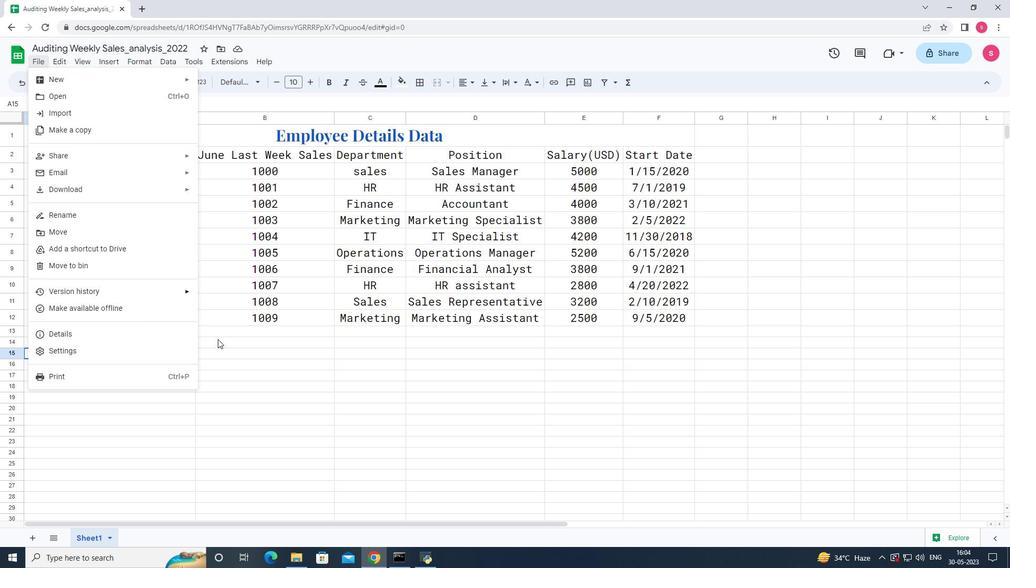 
Action: Mouse pressed left at (233, 370)
Screenshot: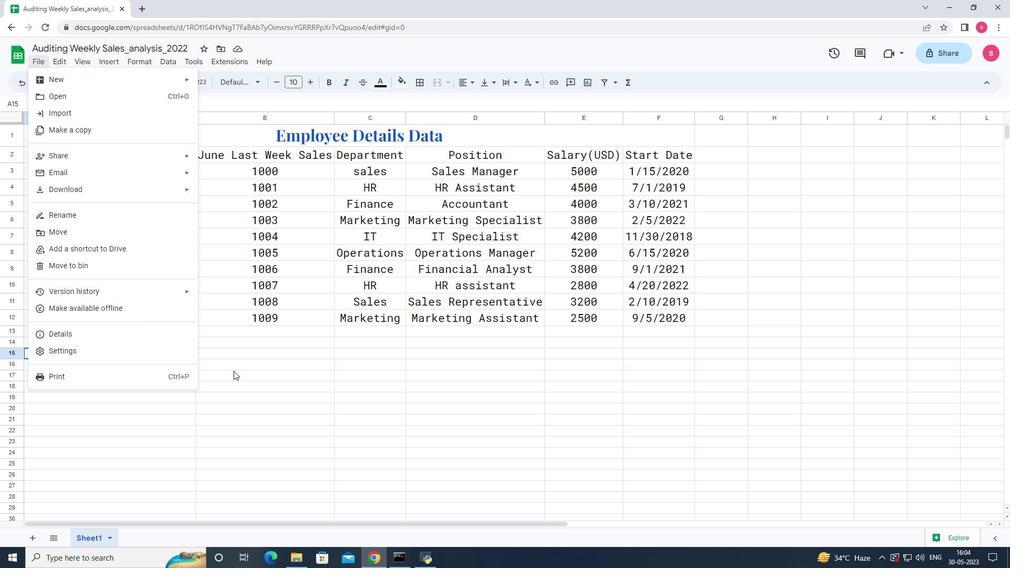 
Action: Mouse moved to (225, 354)
Screenshot: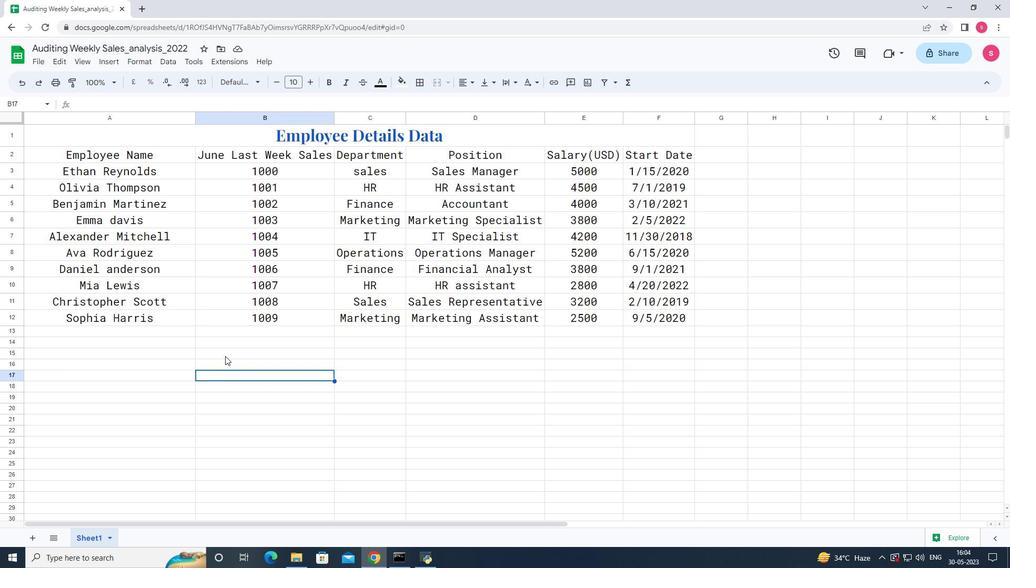 
